 Task: Send an email with the signature Gunner Ward with the subject Cancellation of a meeting and the message We apologize for the inconvenience caused and are working to resolve the issue at the earliest. from softage.8@softage.net to softage.7@softage.net and move the email from Sent Items to the folder Goals
Action: Mouse moved to (145, 184)
Screenshot: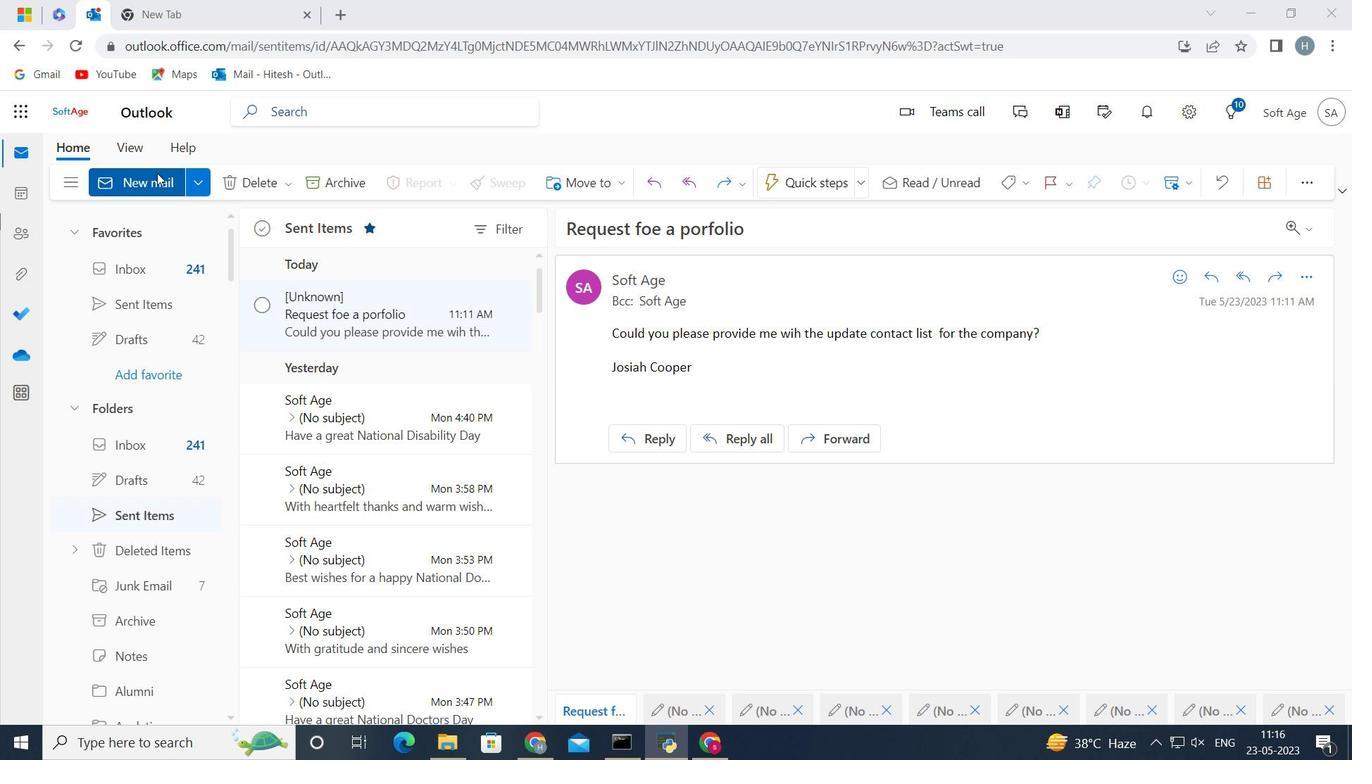 
Action: Mouse pressed left at (145, 184)
Screenshot: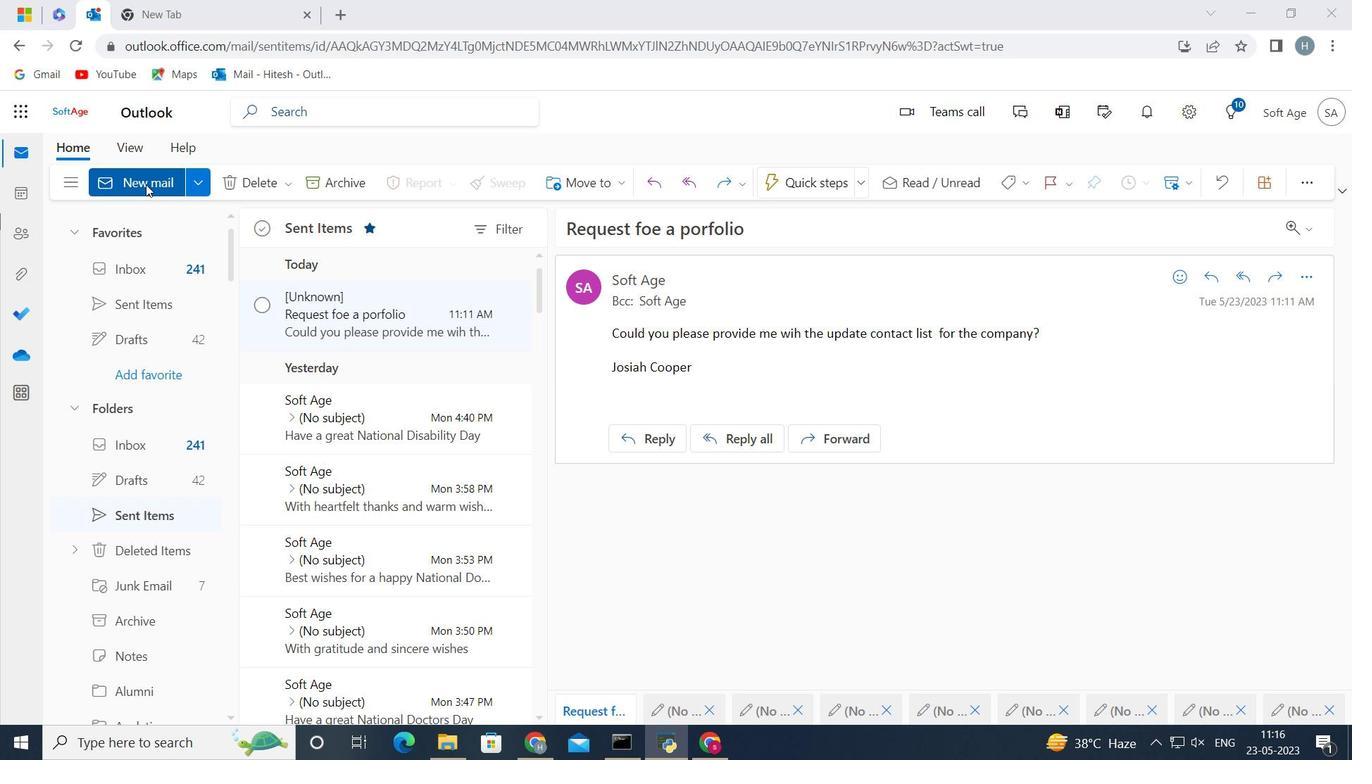 
Action: Mouse moved to (1097, 187)
Screenshot: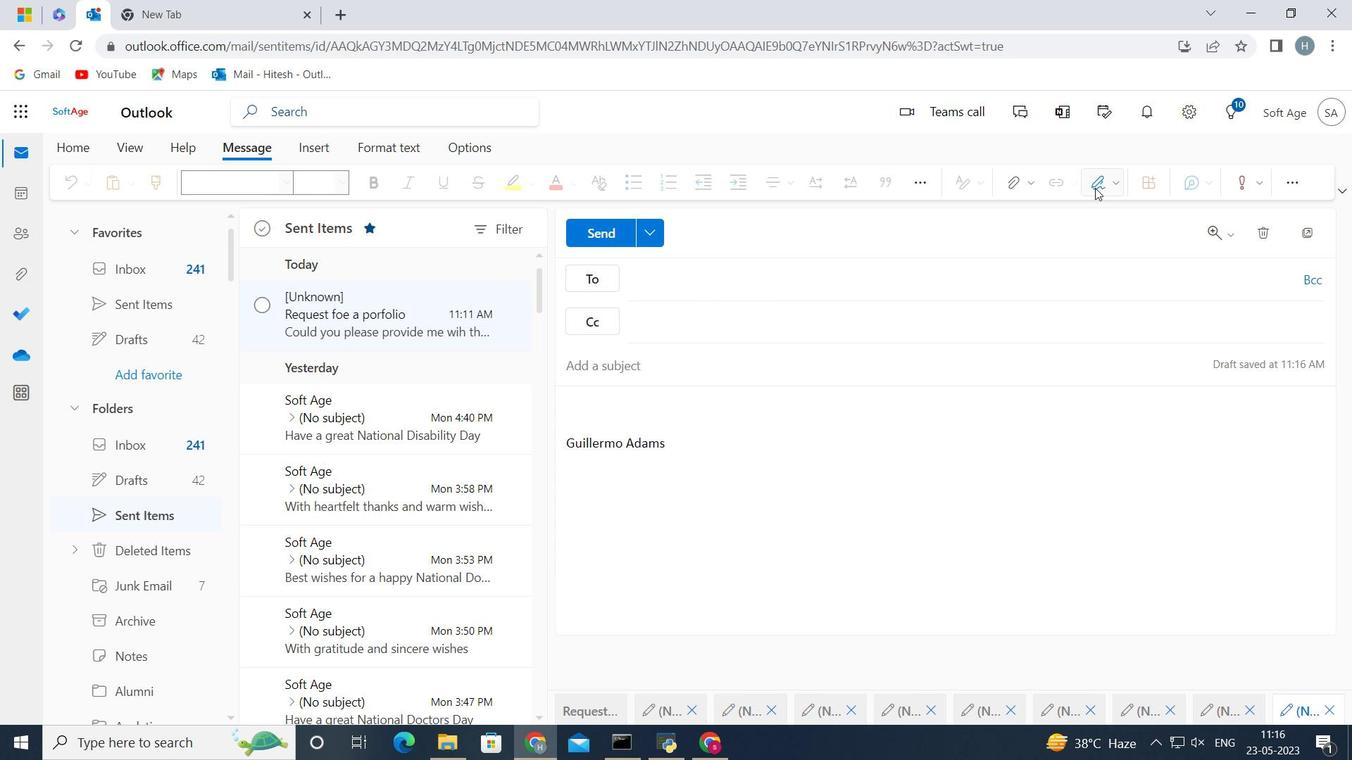 
Action: Mouse pressed left at (1097, 187)
Screenshot: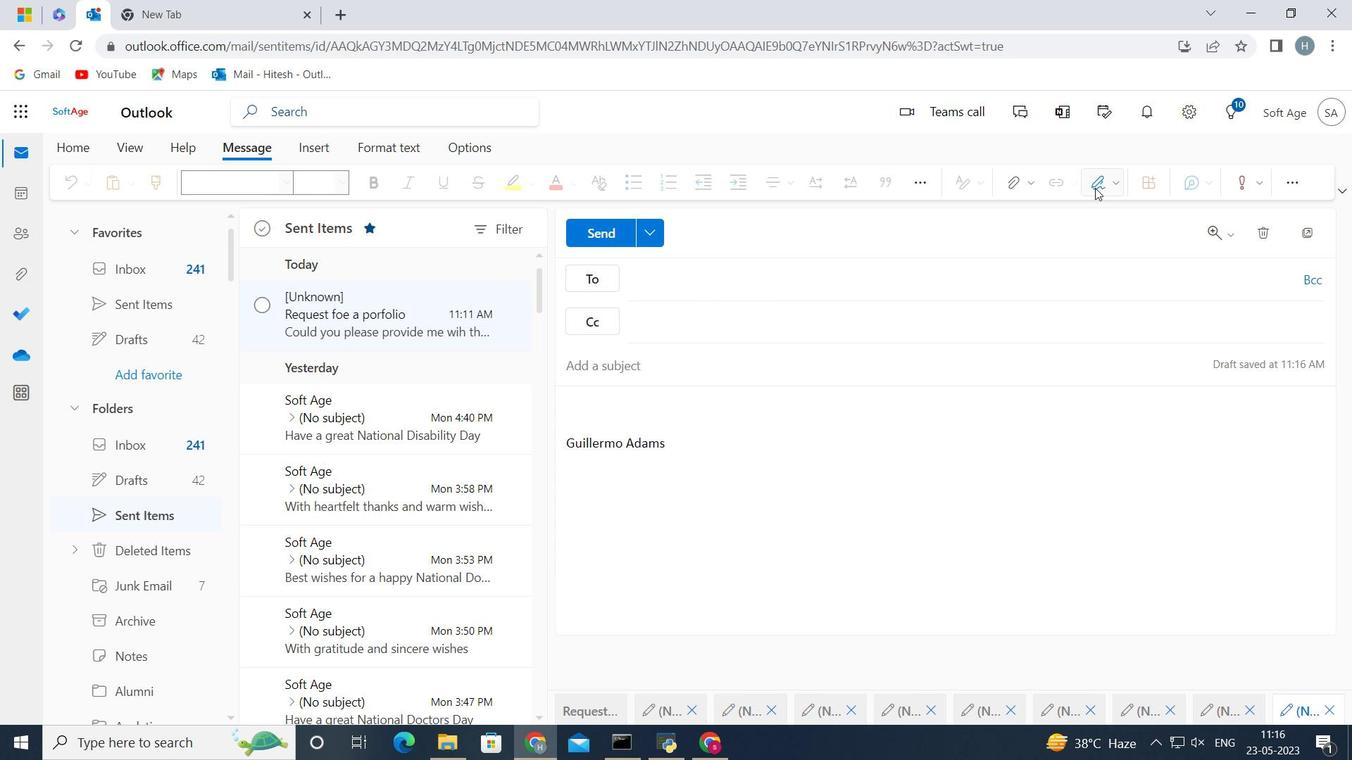 
Action: Mouse moved to (1045, 253)
Screenshot: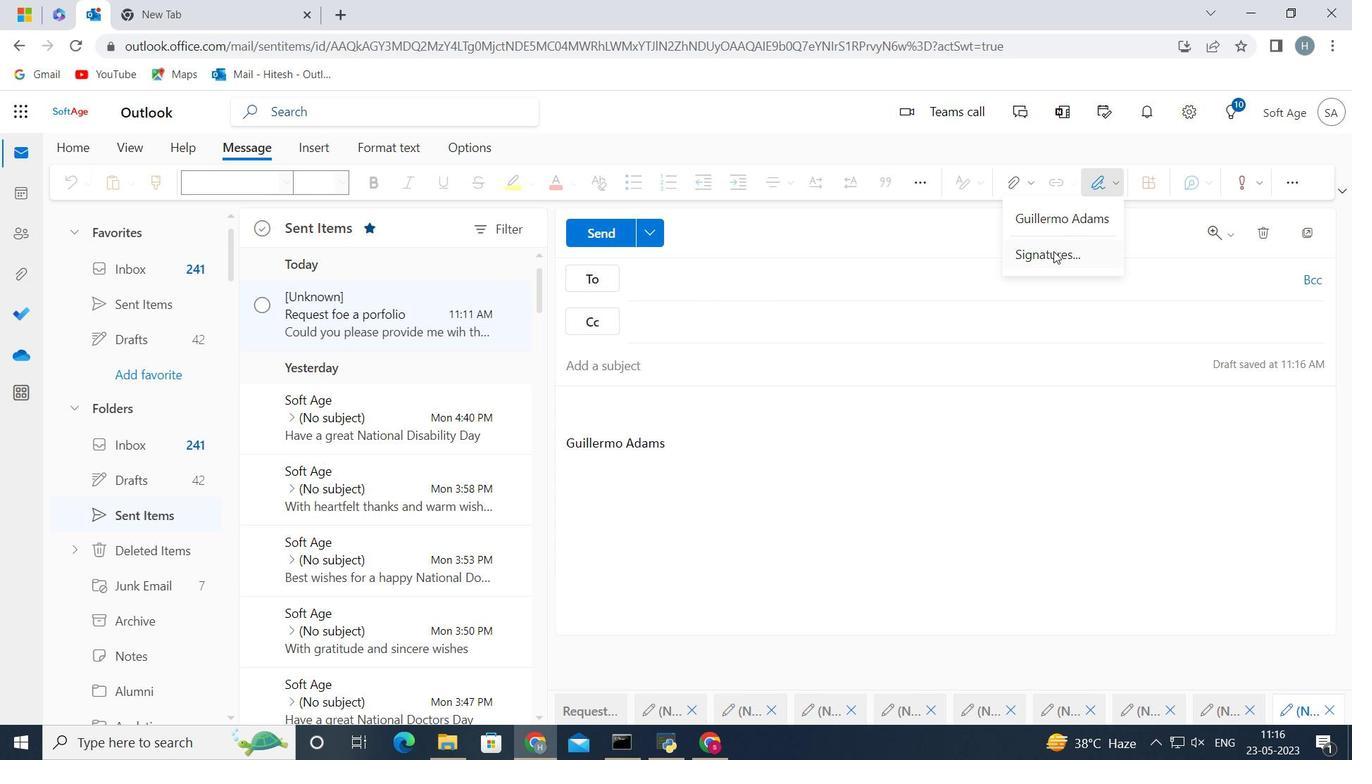 
Action: Mouse pressed left at (1045, 253)
Screenshot: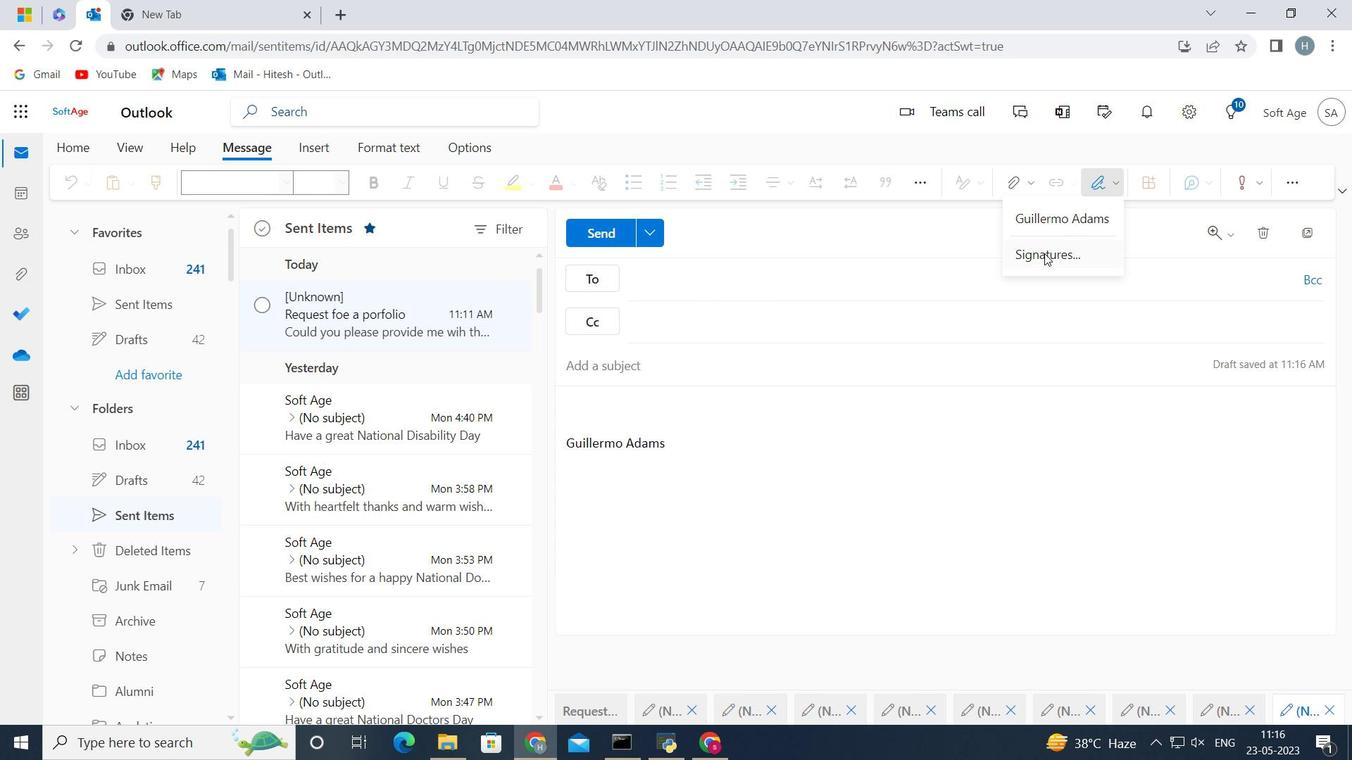 
Action: Mouse moved to (1022, 327)
Screenshot: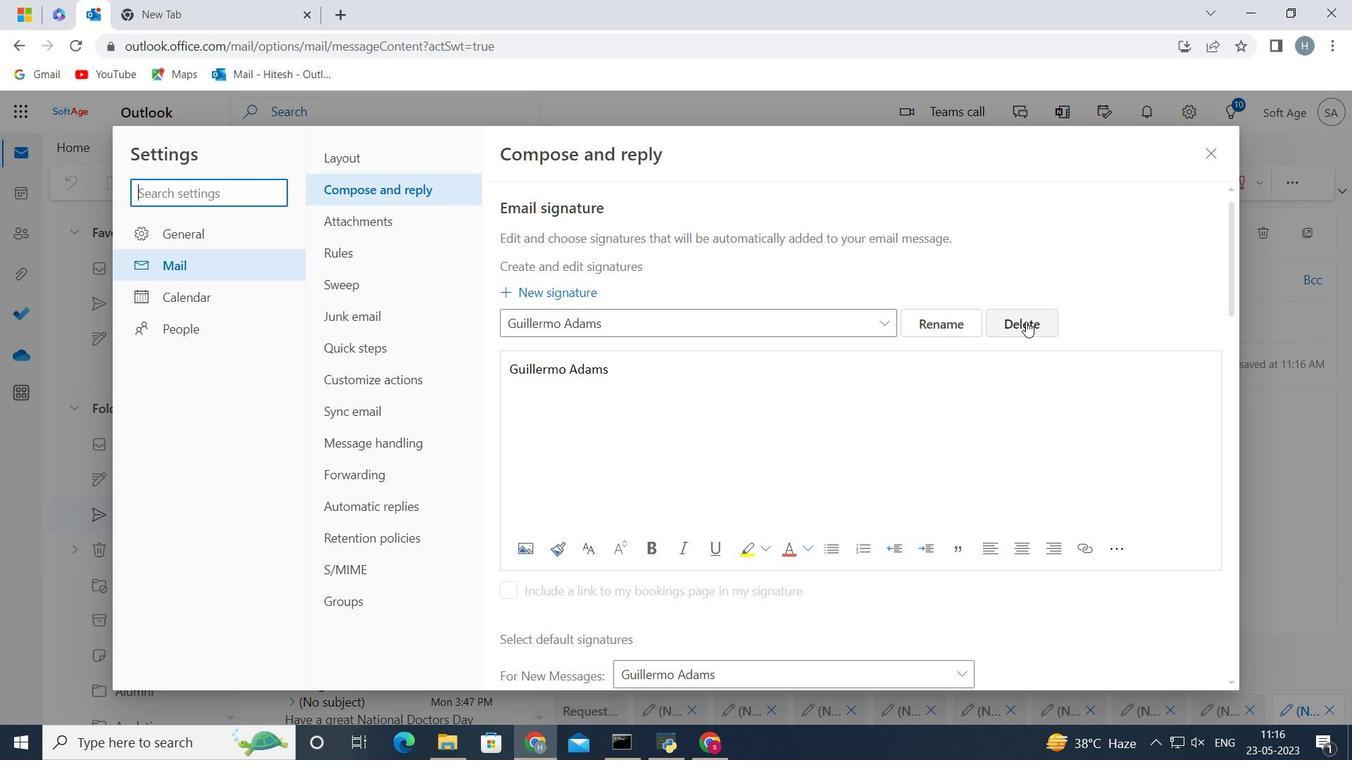 
Action: Mouse pressed left at (1022, 327)
Screenshot: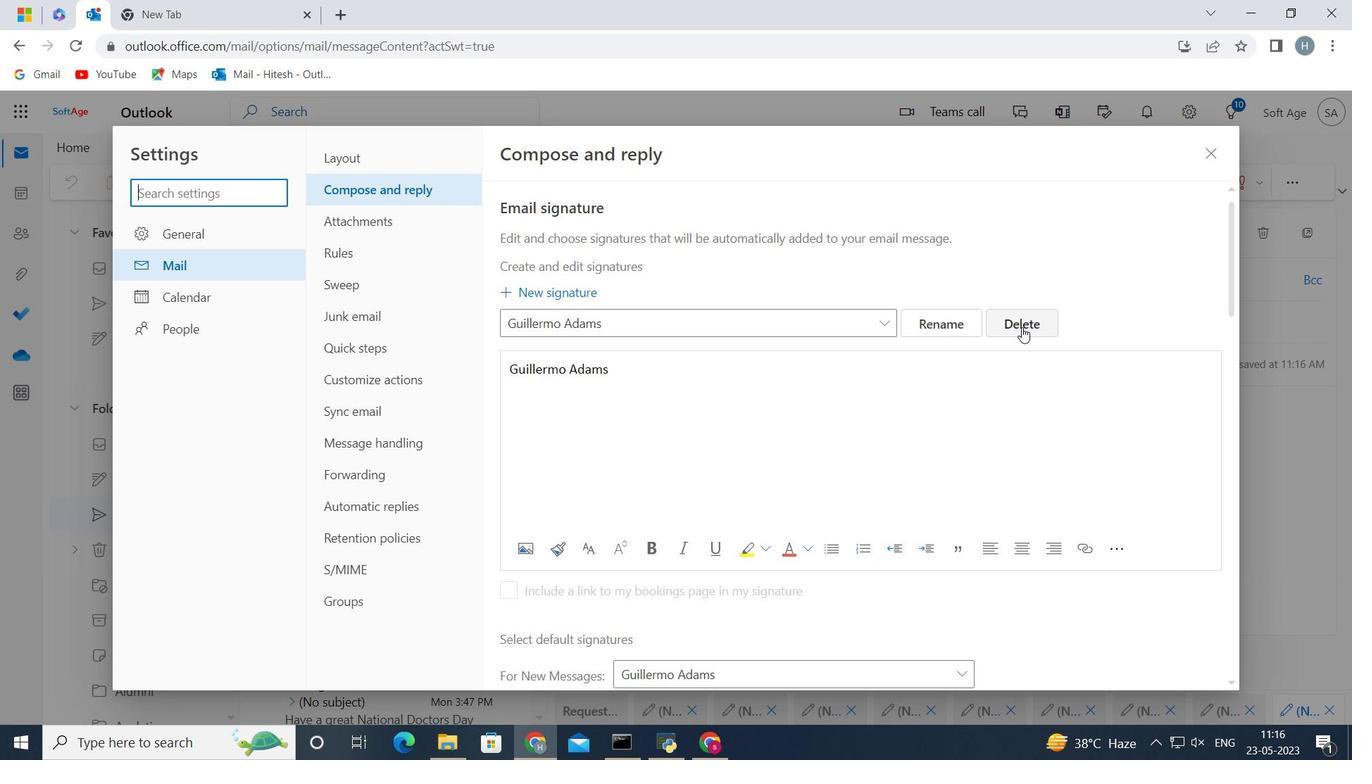 
Action: Mouse moved to (806, 323)
Screenshot: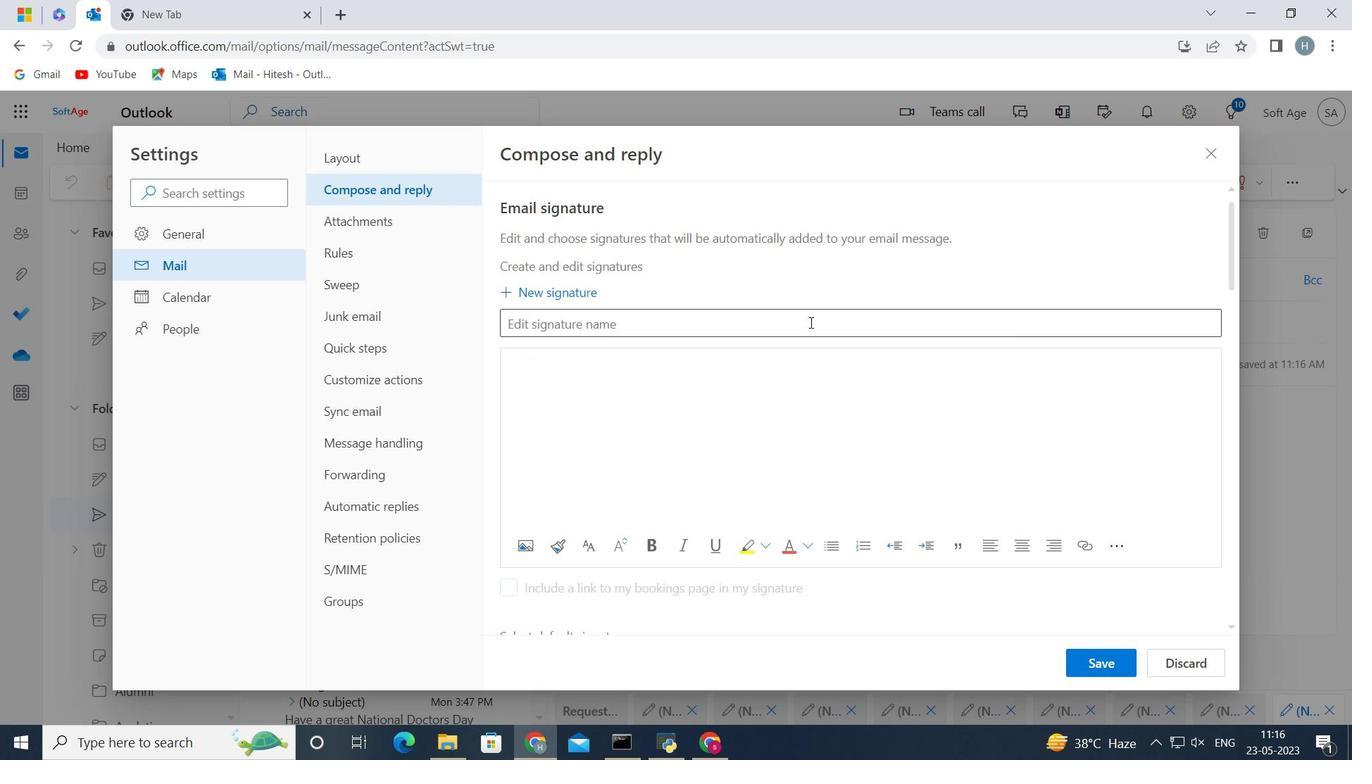 
Action: Mouse pressed left at (806, 323)
Screenshot: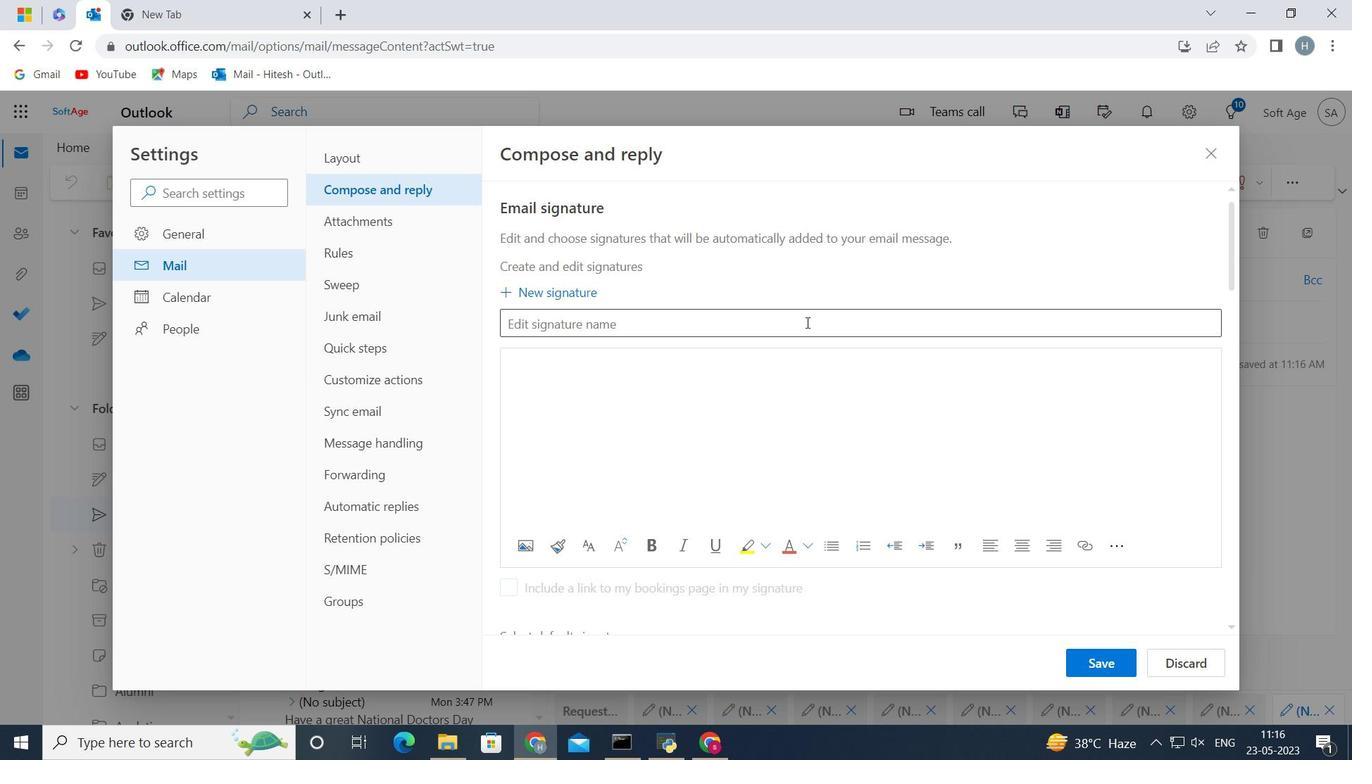 
Action: Key pressed <Key.shift>Gunner<Key.space><Key.shift>Ward<Key.space>
Screenshot: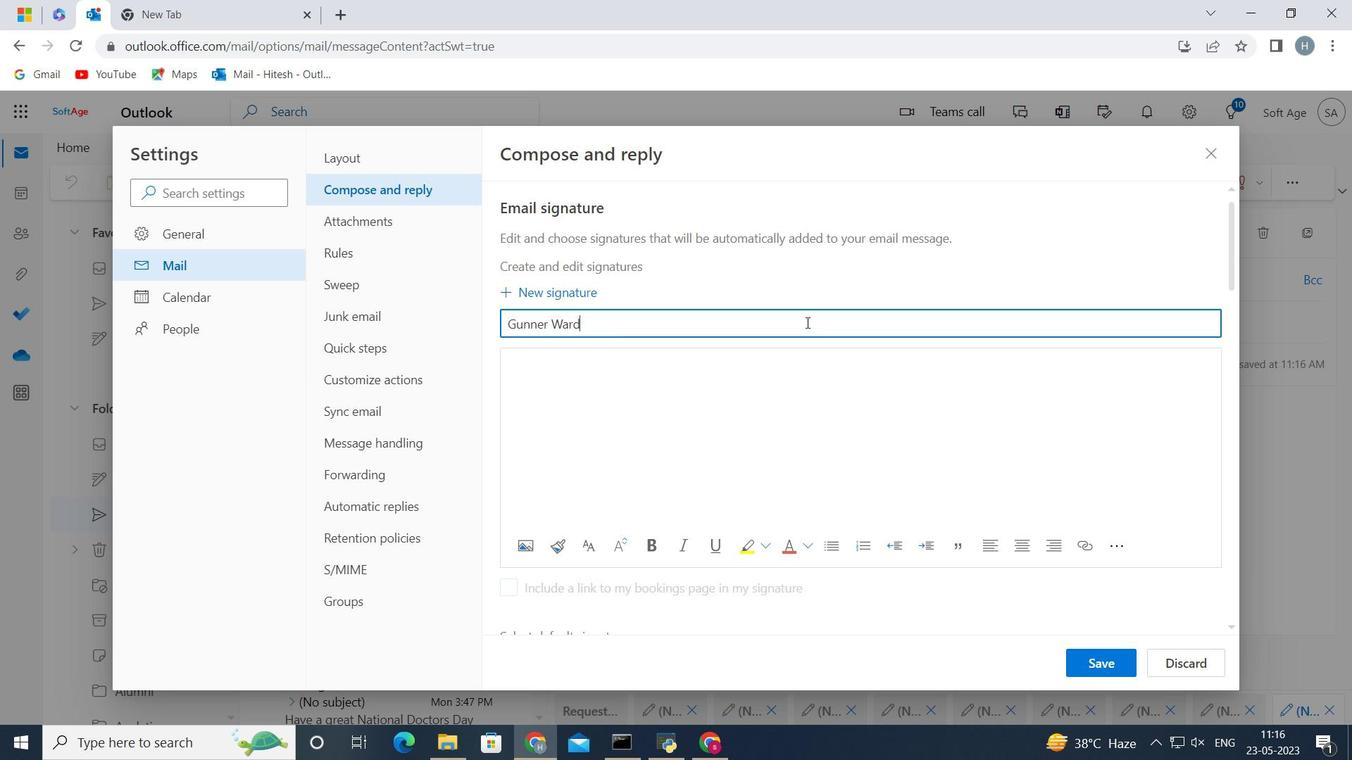 
Action: Mouse moved to (629, 368)
Screenshot: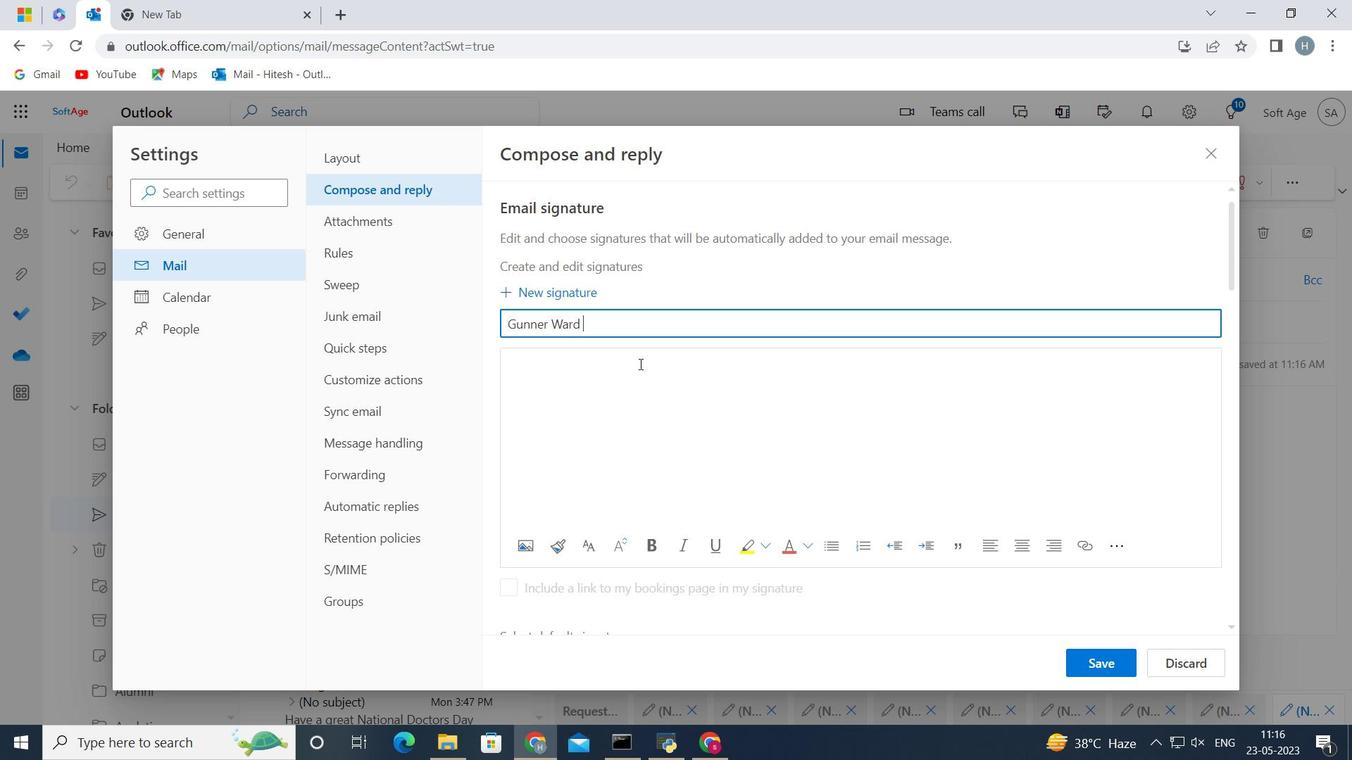 
Action: Mouse pressed left at (629, 368)
Screenshot: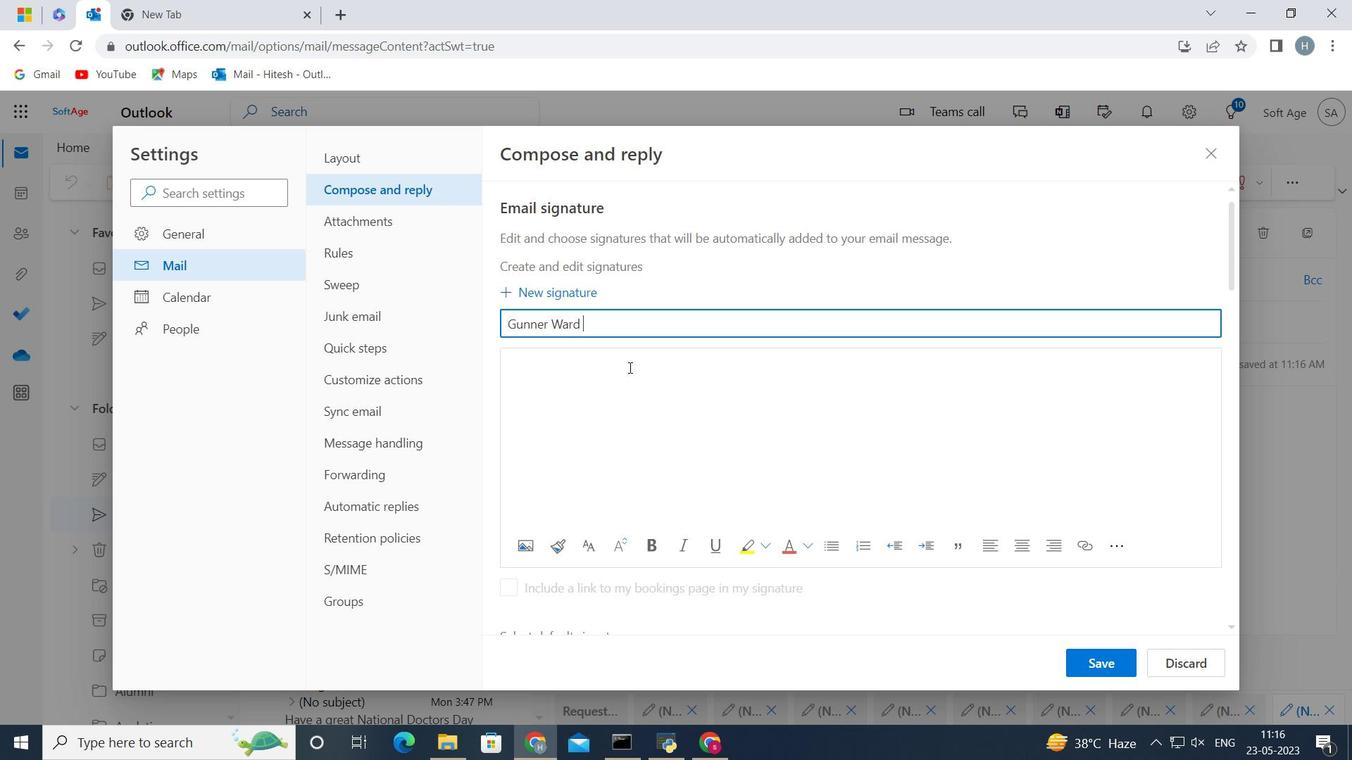 
Action: Key pressed <Key.shift>Gunner<Key.space><Key.shift>Ward
Screenshot: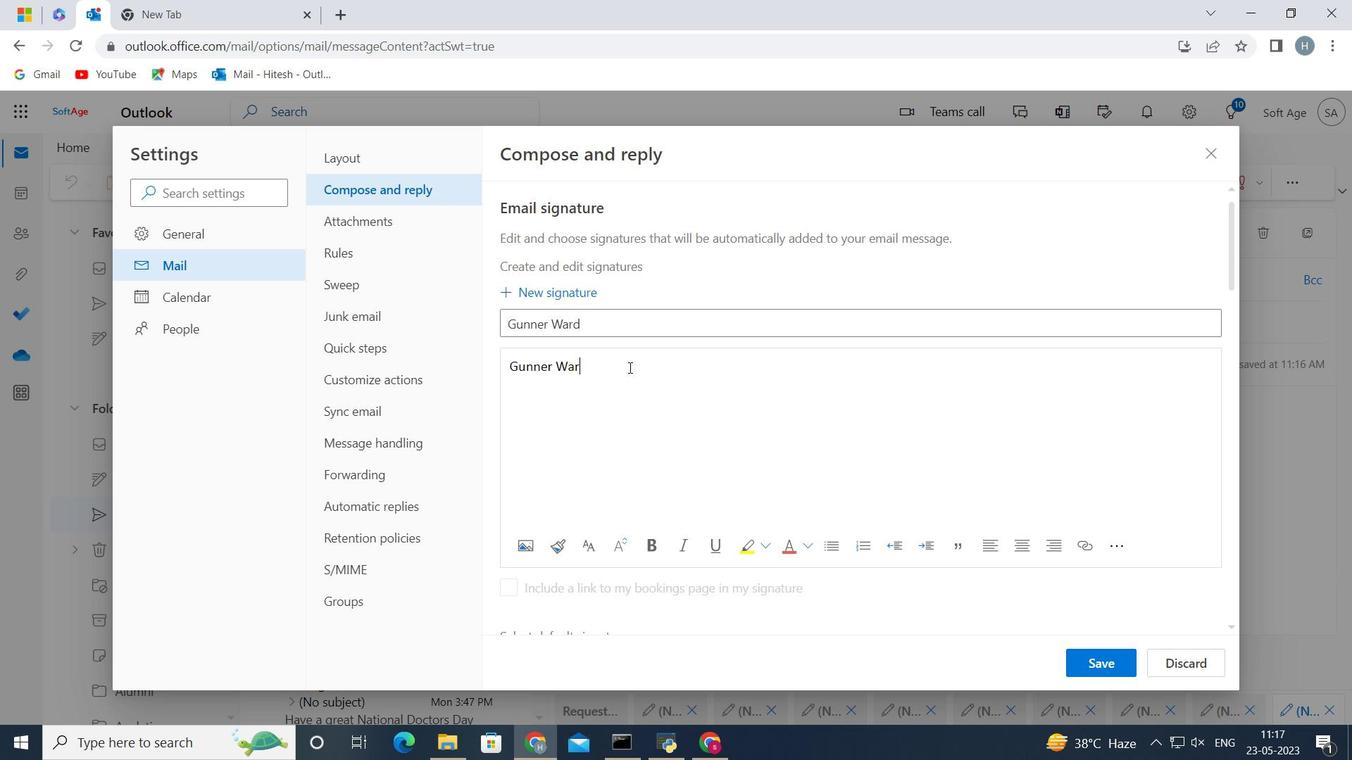 
Action: Mouse moved to (1104, 662)
Screenshot: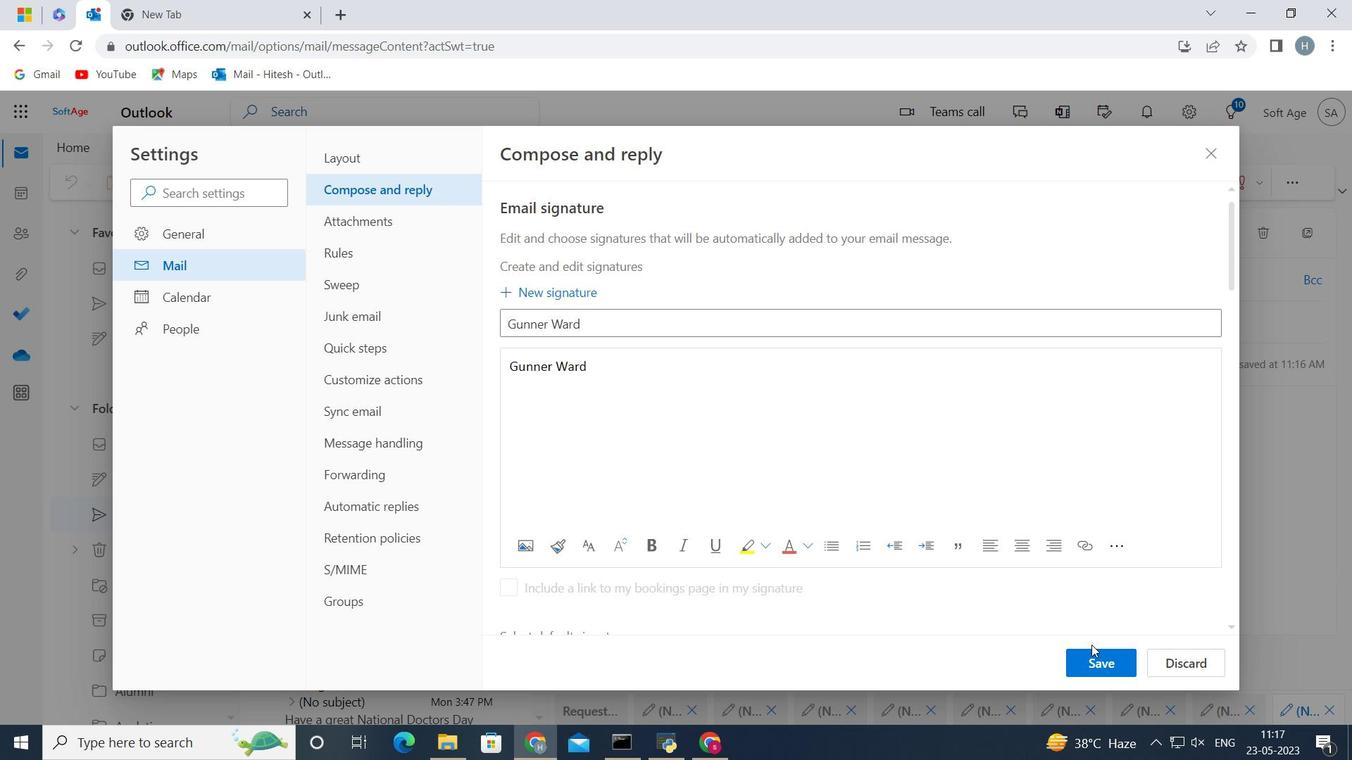
Action: Mouse pressed left at (1104, 662)
Screenshot: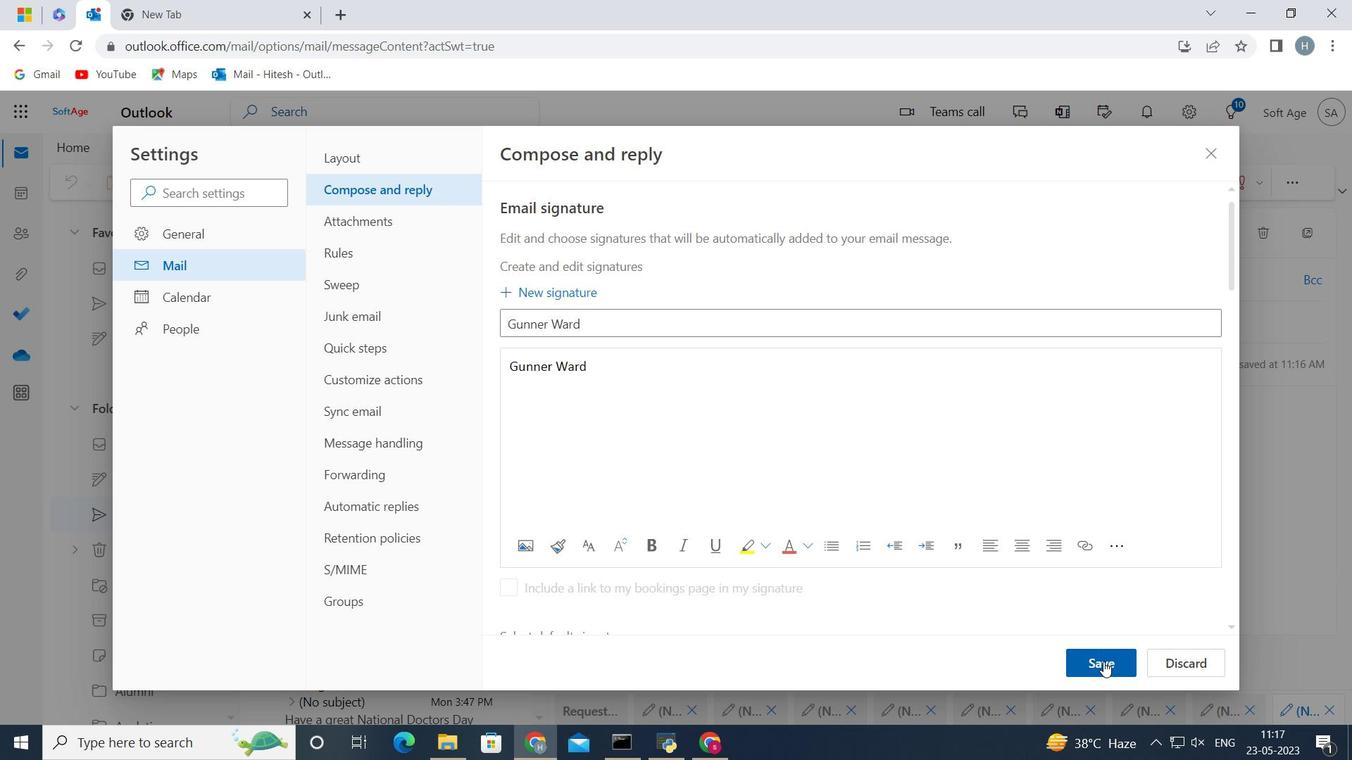 
Action: Mouse moved to (929, 414)
Screenshot: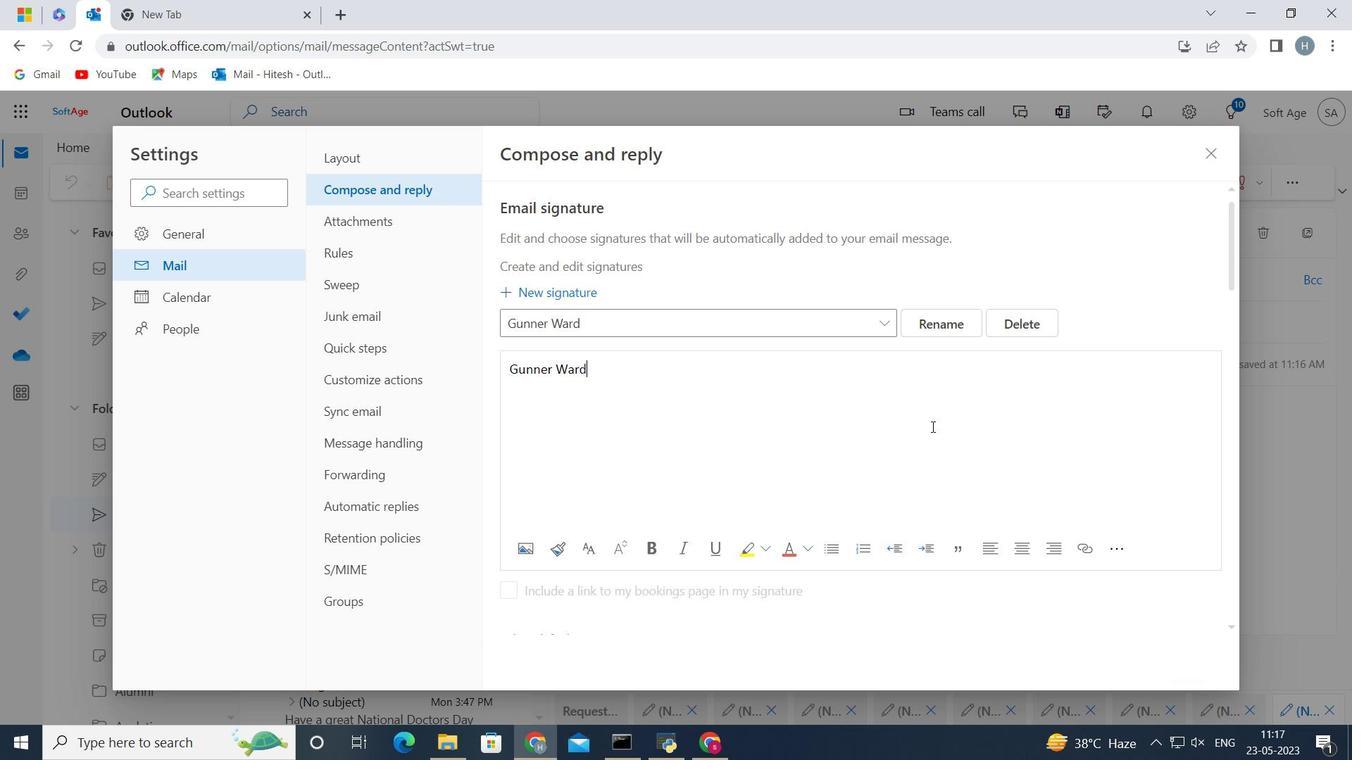
Action: Mouse scrolled (929, 414) with delta (0, 0)
Screenshot: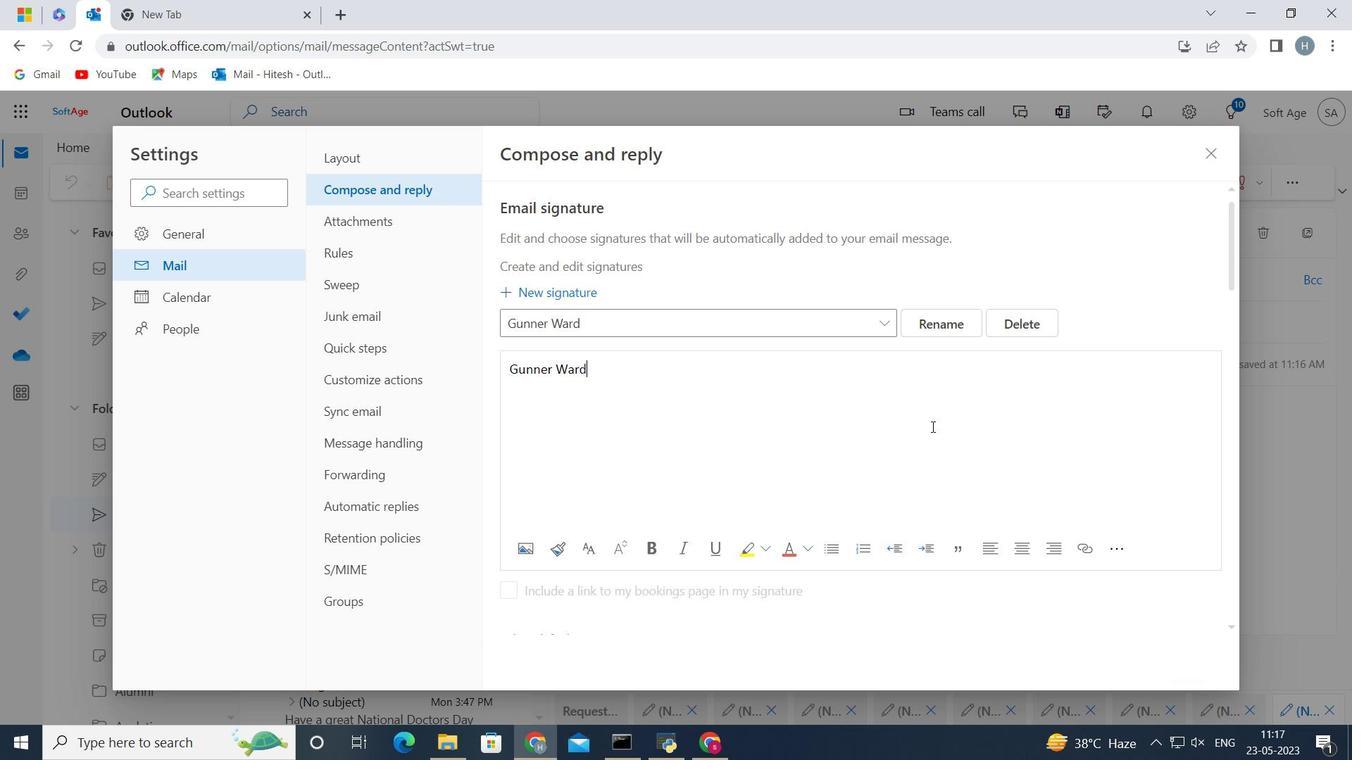 
Action: Mouse scrolled (929, 414) with delta (0, 0)
Screenshot: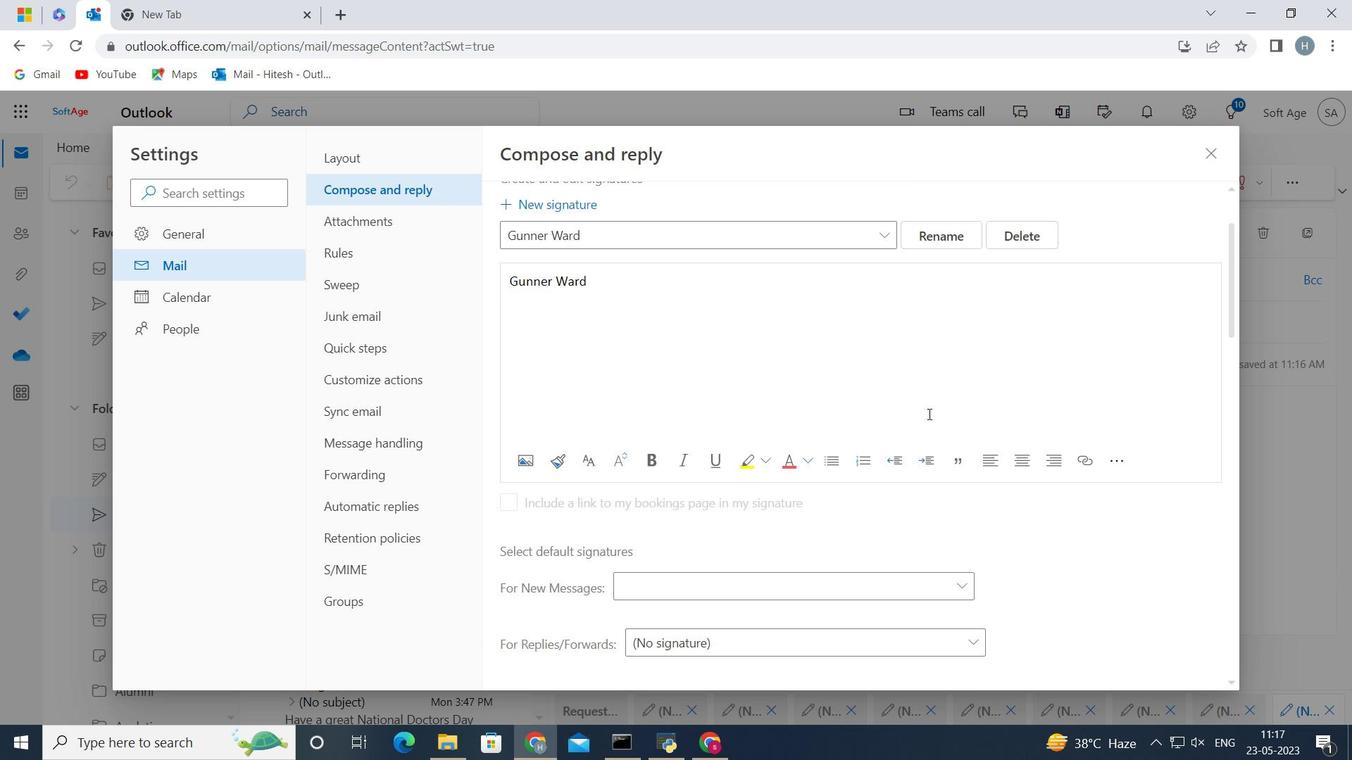 
Action: Mouse scrolled (929, 414) with delta (0, 0)
Screenshot: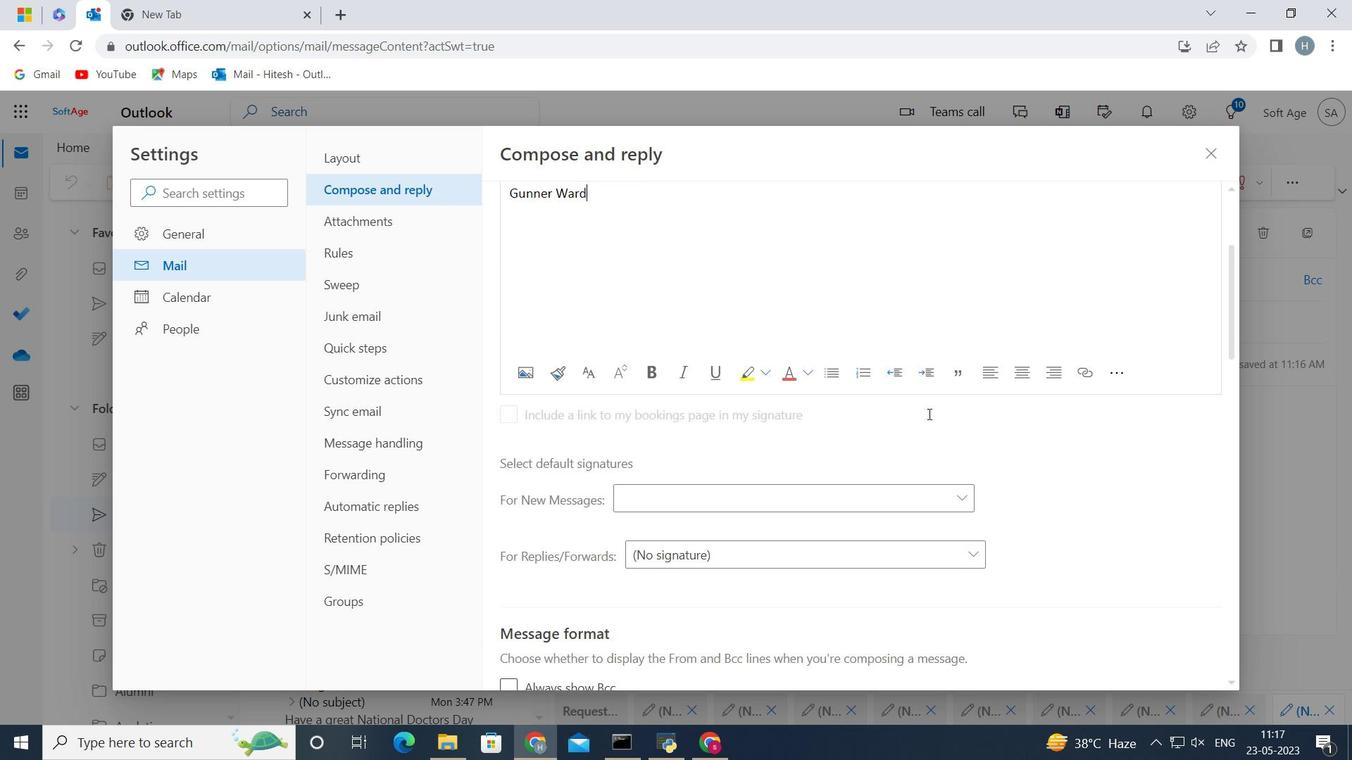 
Action: Mouse scrolled (929, 414) with delta (0, 0)
Screenshot: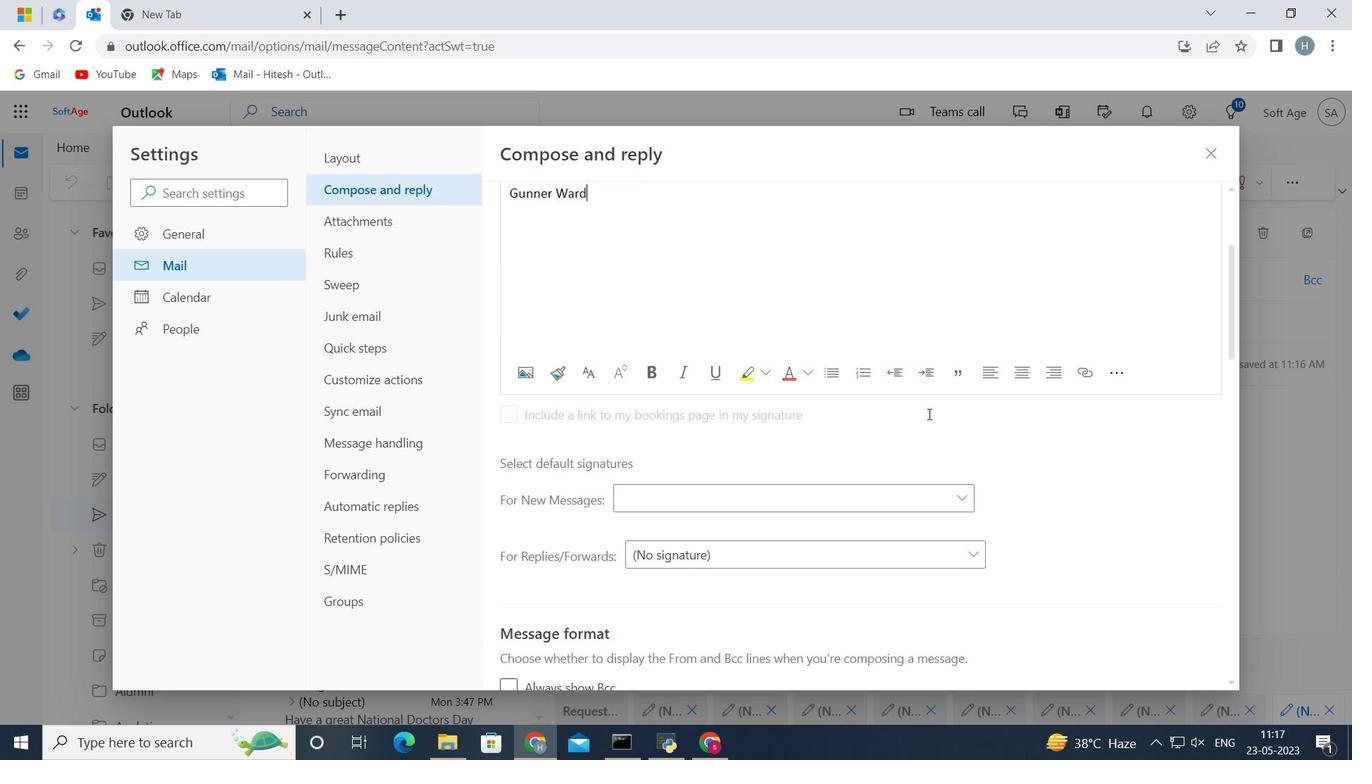 
Action: Mouse moved to (920, 326)
Screenshot: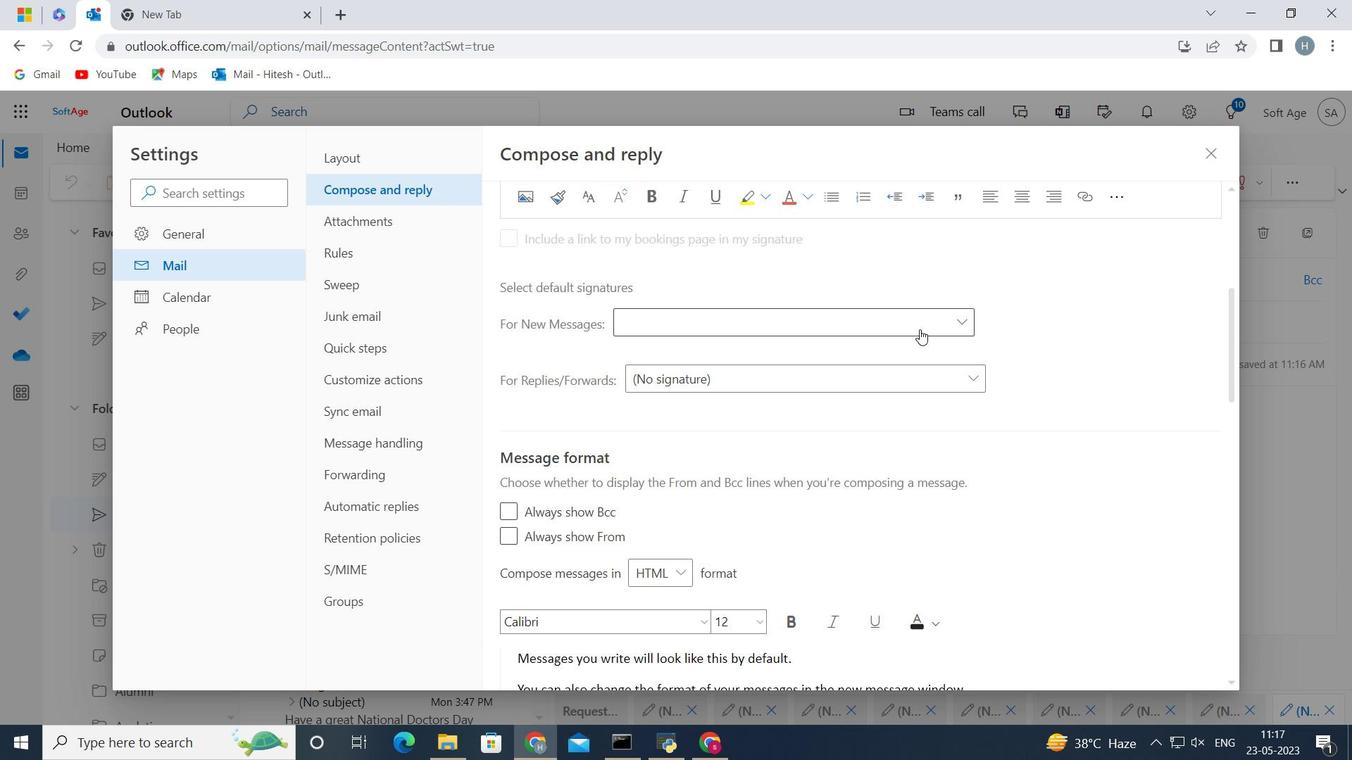 
Action: Mouse pressed left at (920, 326)
Screenshot: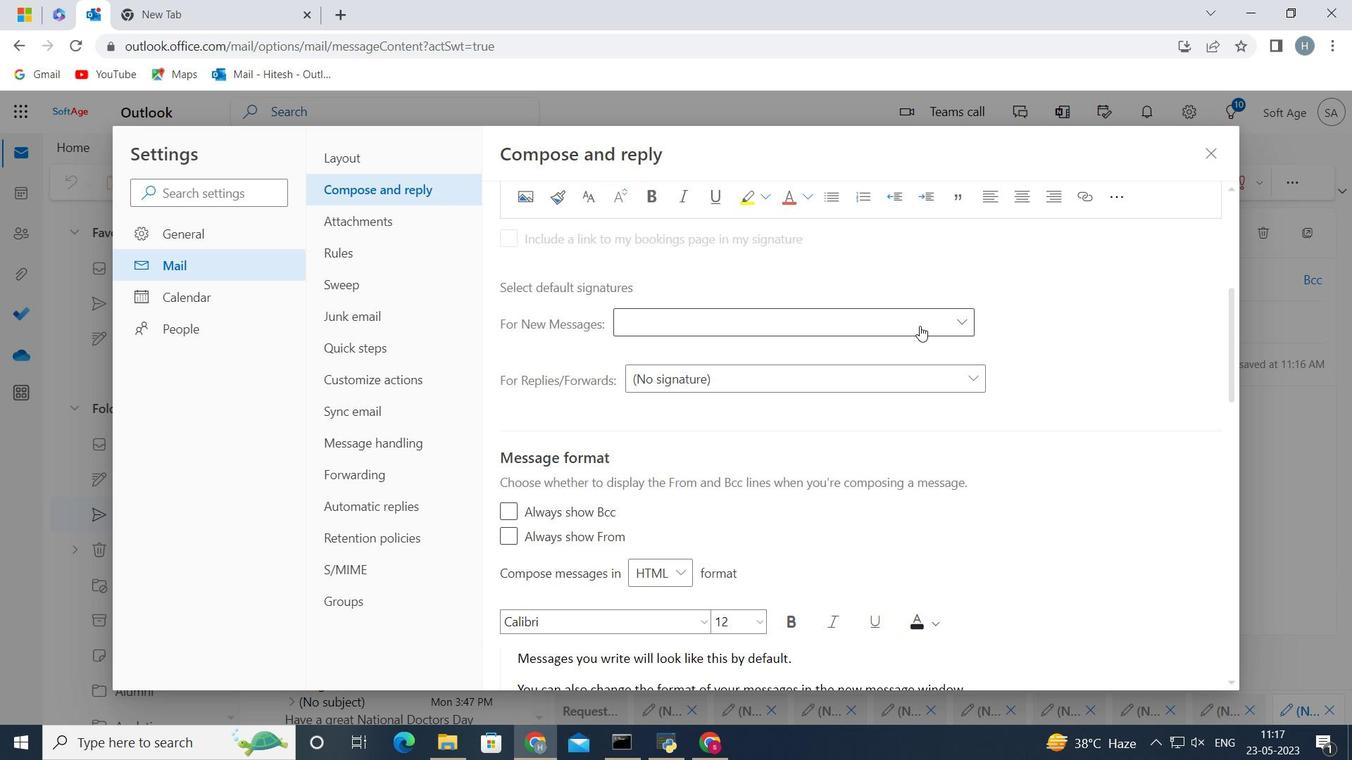 
Action: Mouse moved to (914, 379)
Screenshot: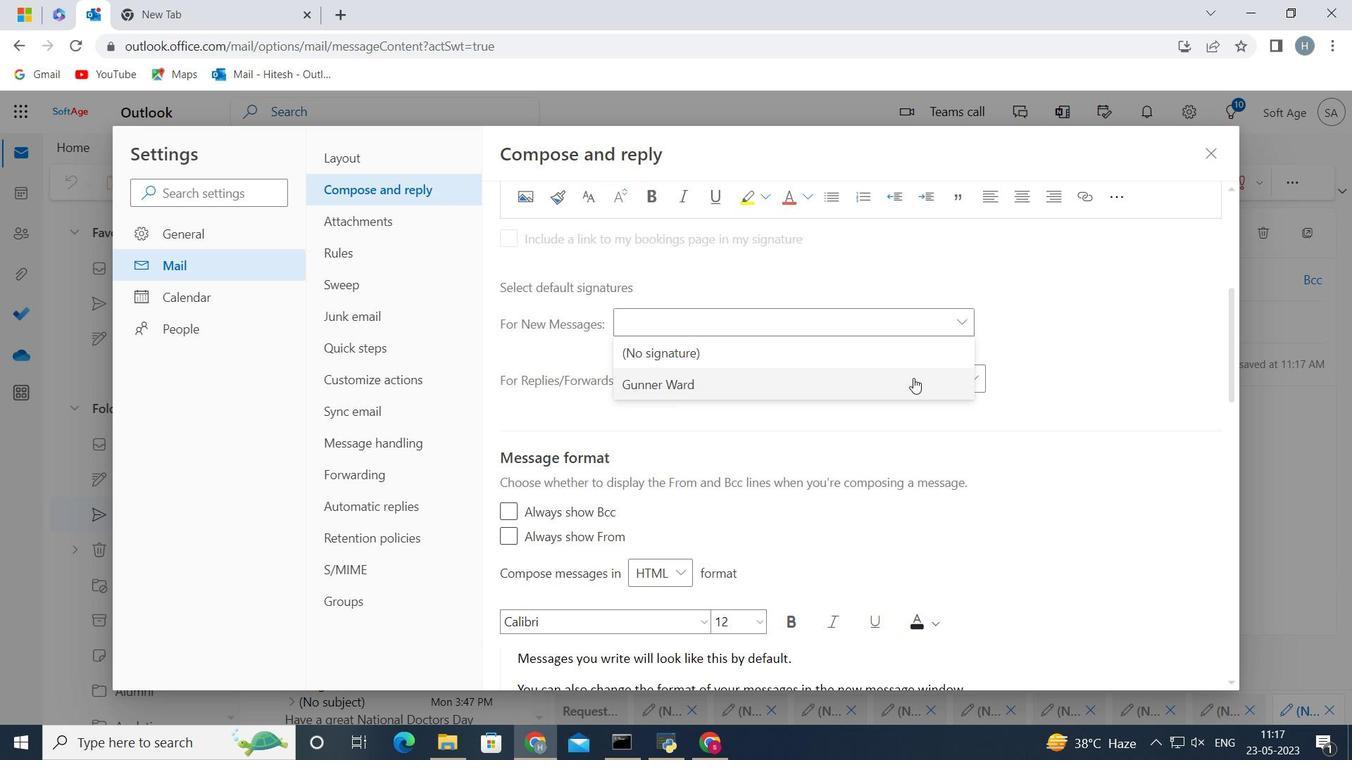 
Action: Mouse pressed left at (914, 379)
Screenshot: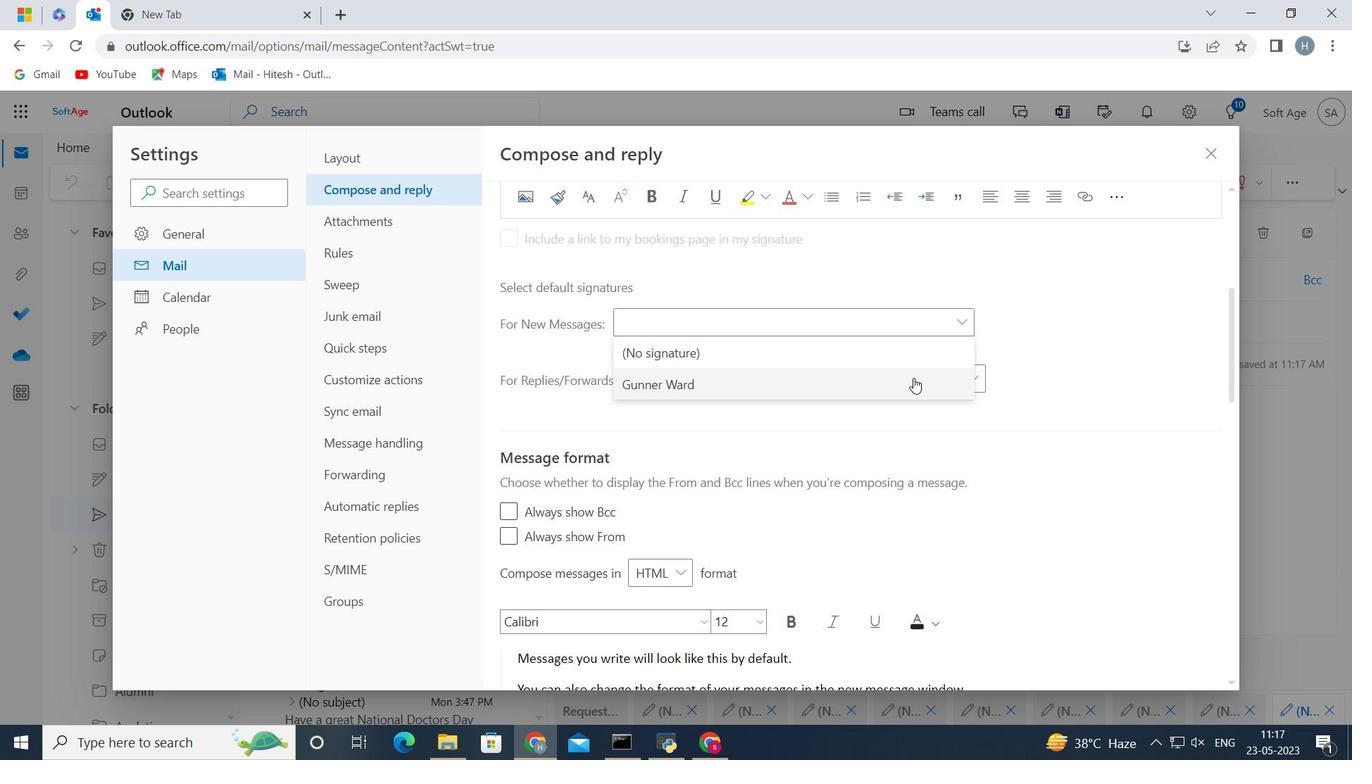 
Action: Mouse moved to (1091, 658)
Screenshot: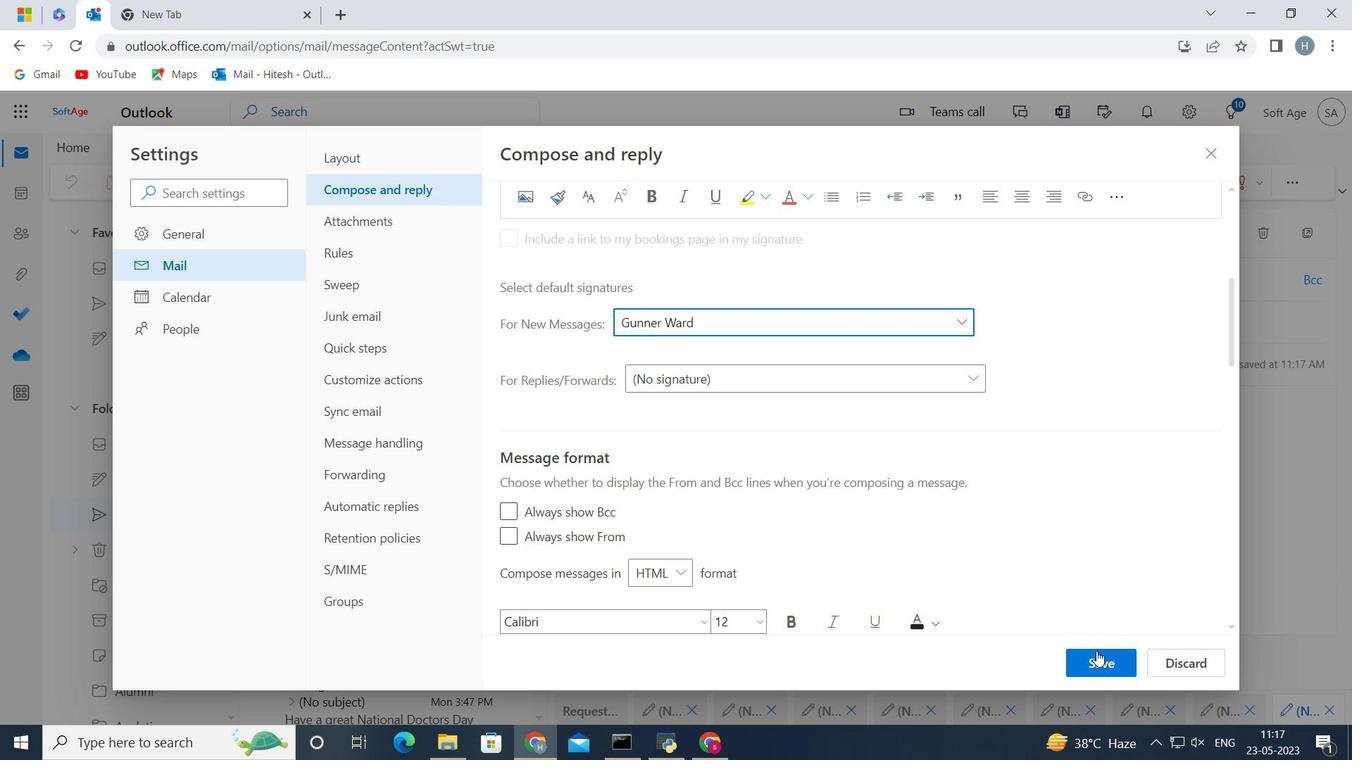 
Action: Mouse pressed left at (1091, 658)
Screenshot: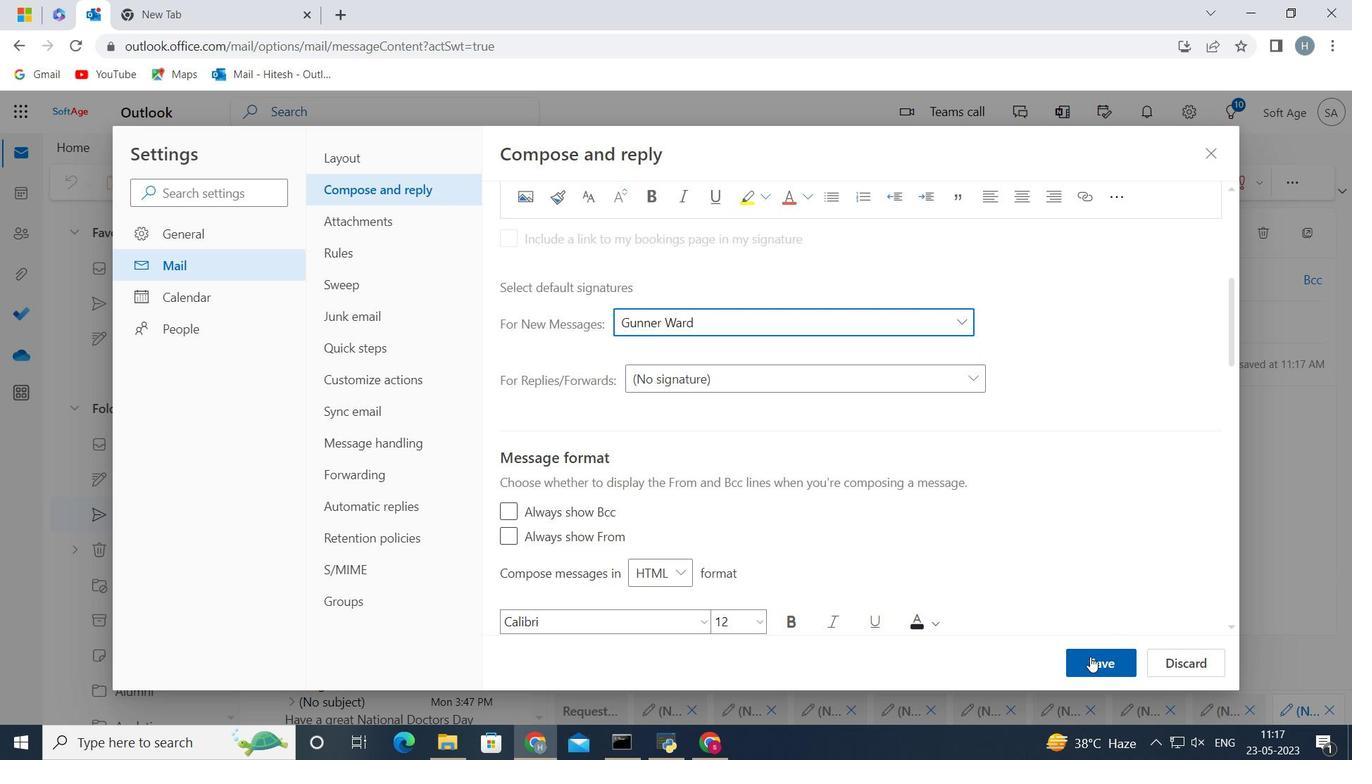 
Action: Mouse moved to (1213, 147)
Screenshot: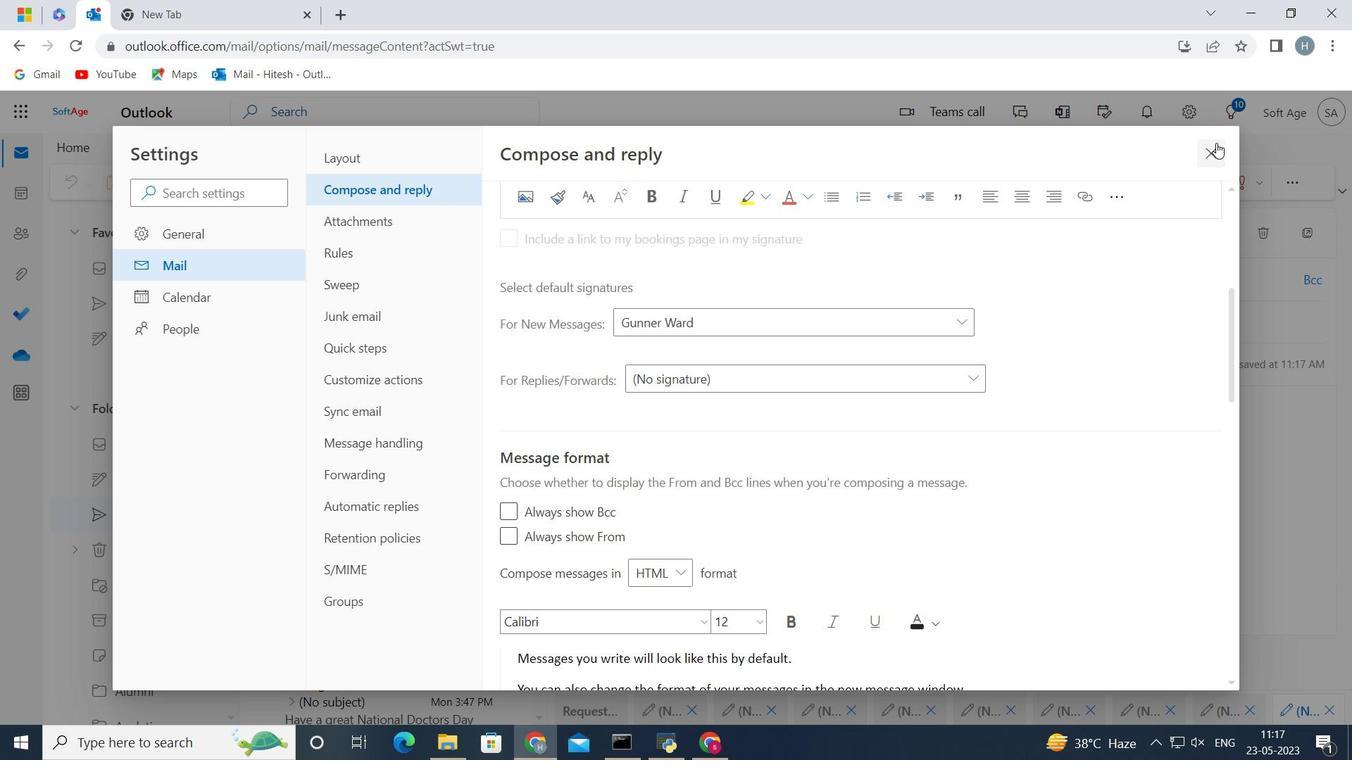 
Action: Mouse pressed left at (1213, 147)
Screenshot: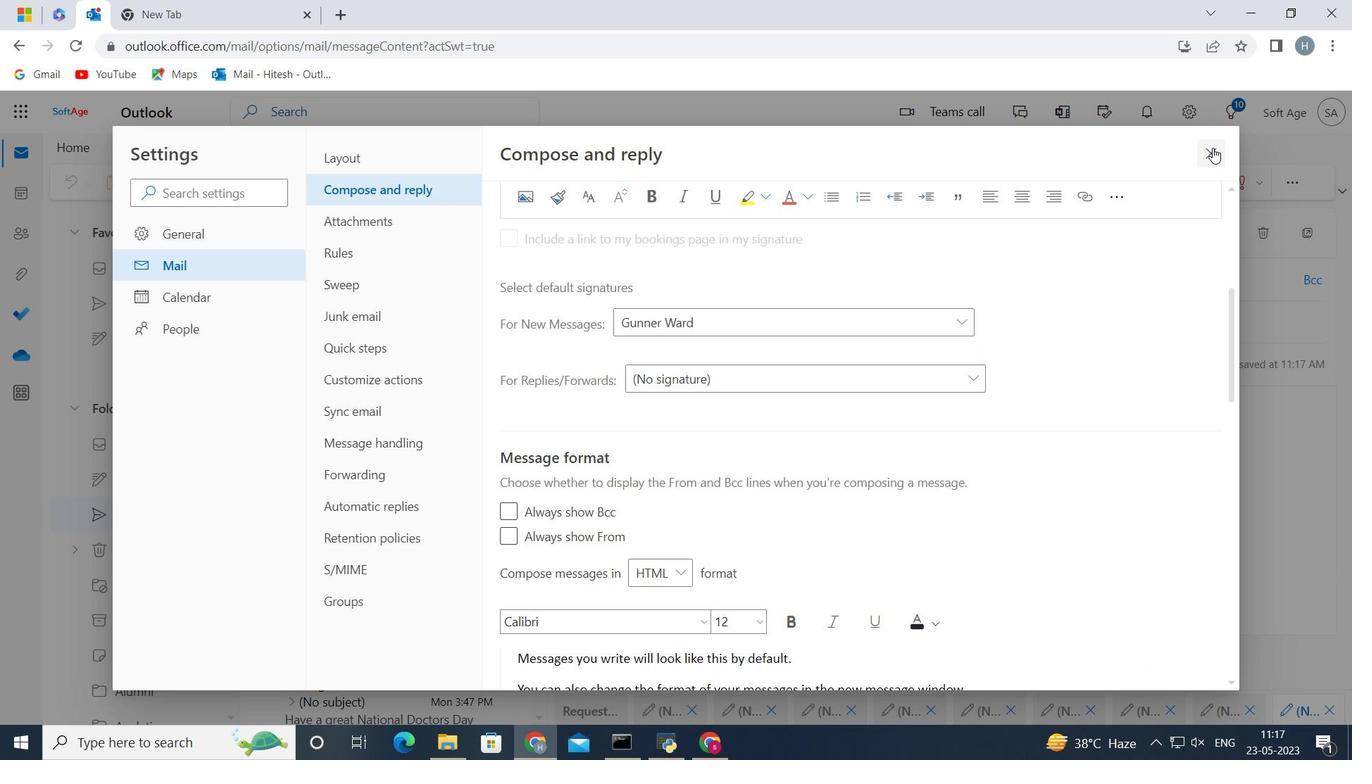 
Action: Mouse moved to (602, 370)
Screenshot: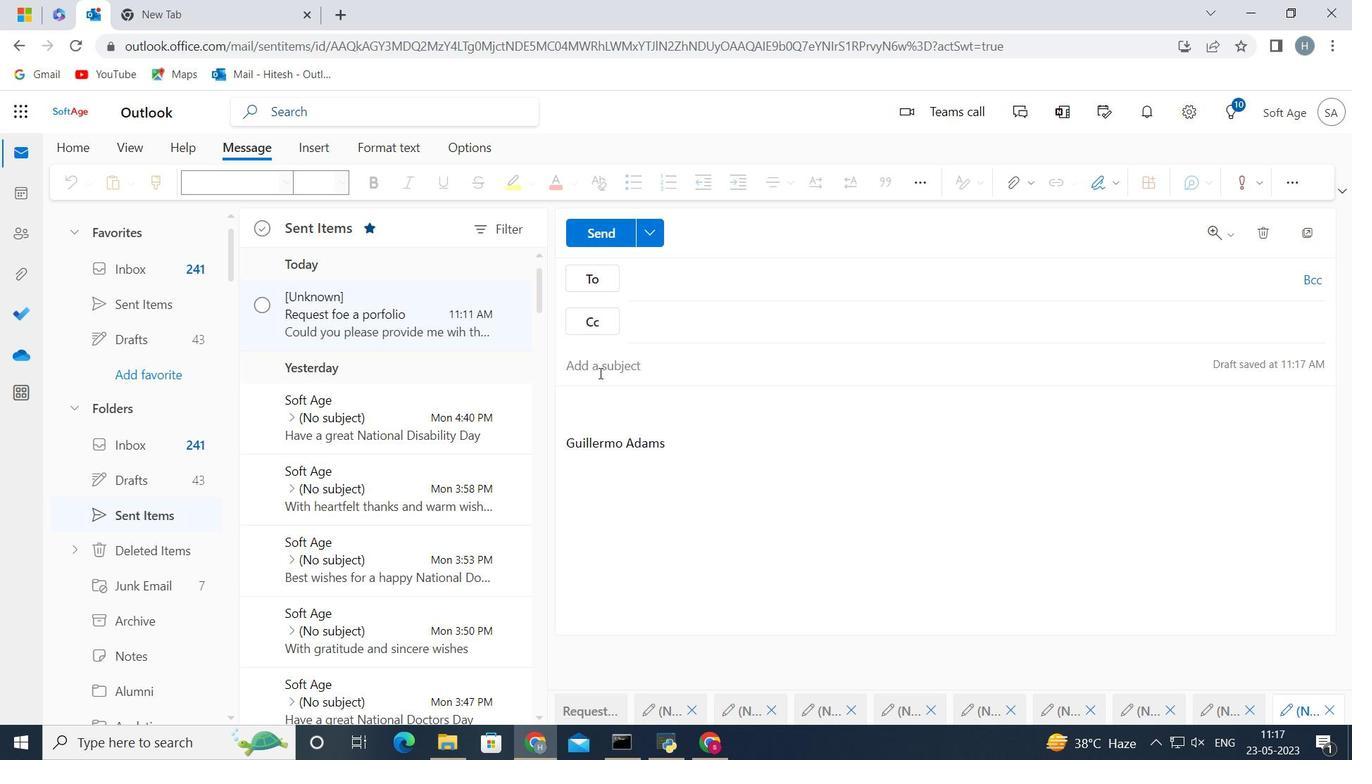 
Action: Mouse pressed left at (602, 370)
Screenshot: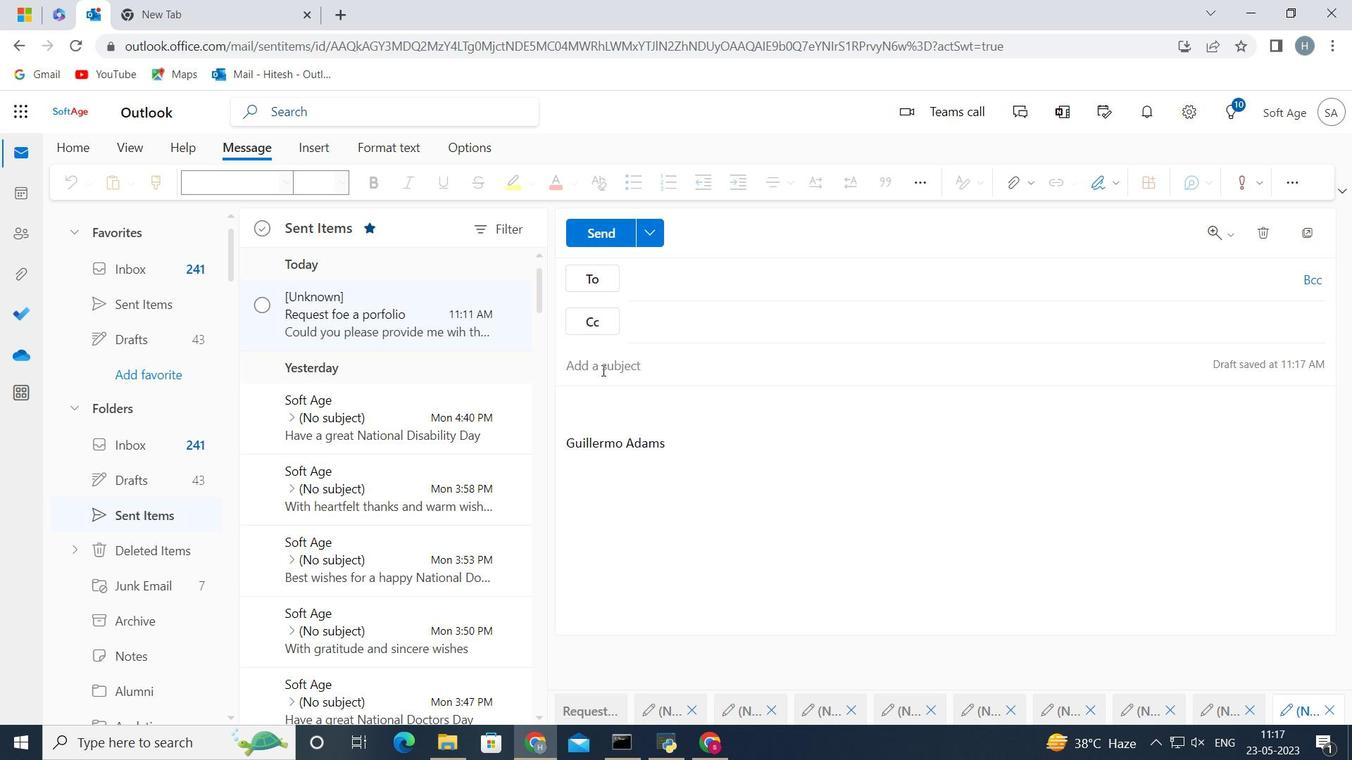
Action: Key pressed <Key.shift>Cancellation<Key.space>of<Key.space>a<Key.space>meeting<Key.space>
Screenshot: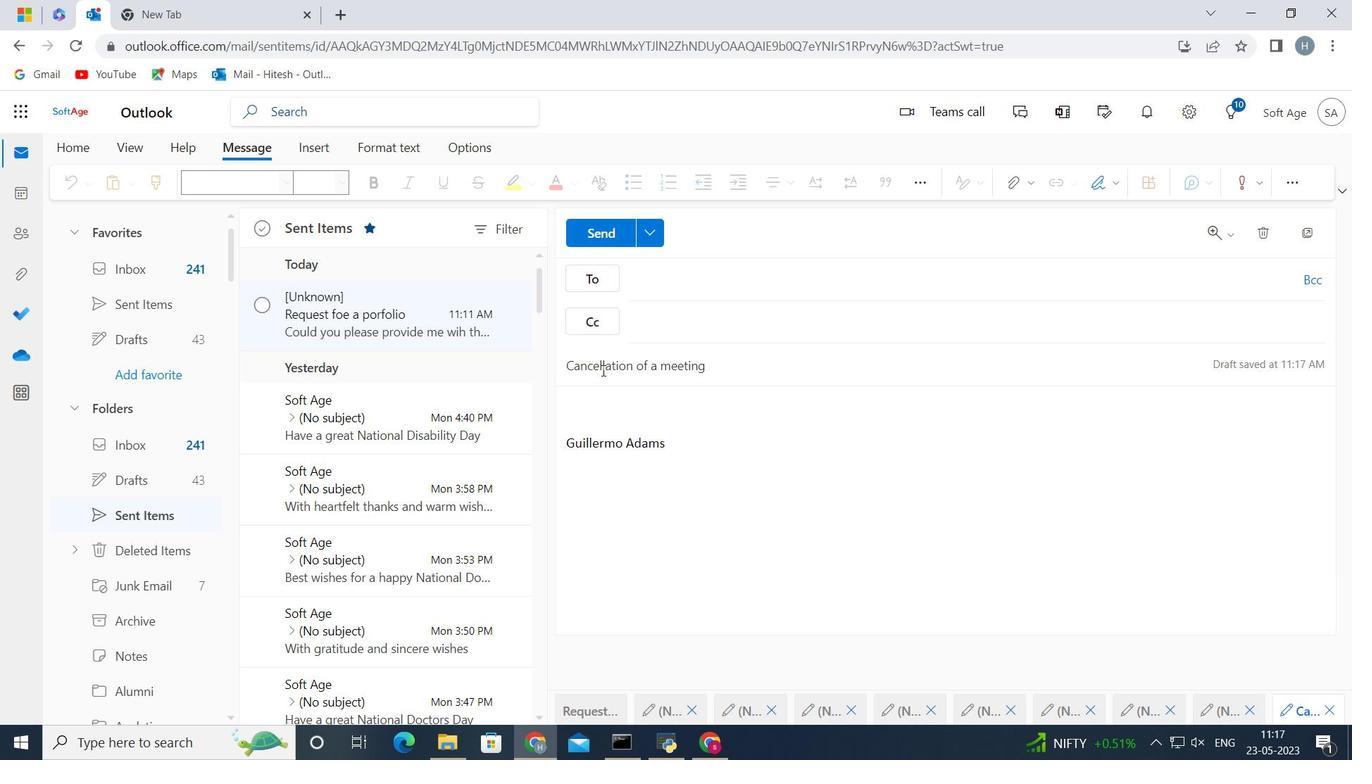 
Action: Mouse moved to (677, 436)
Screenshot: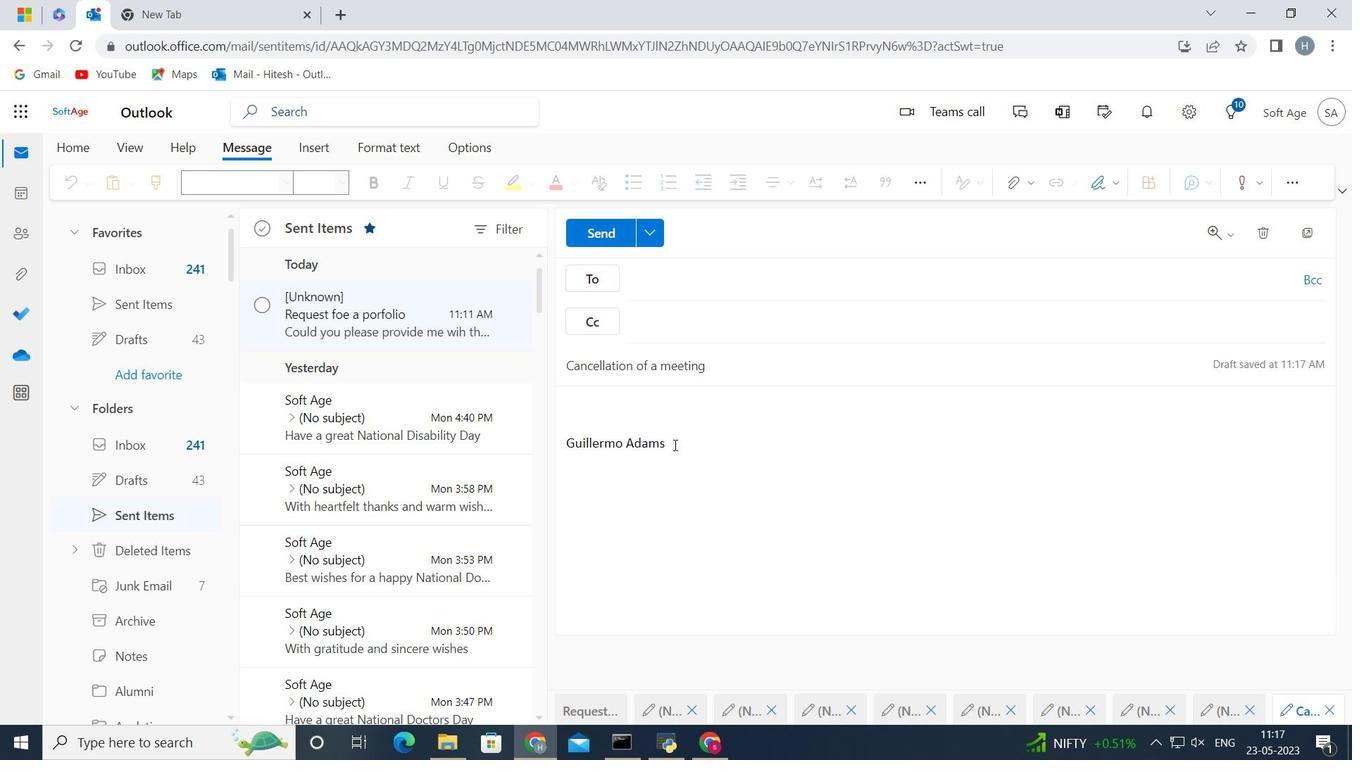 
Action: Mouse pressed left at (677, 436)
Screenshot: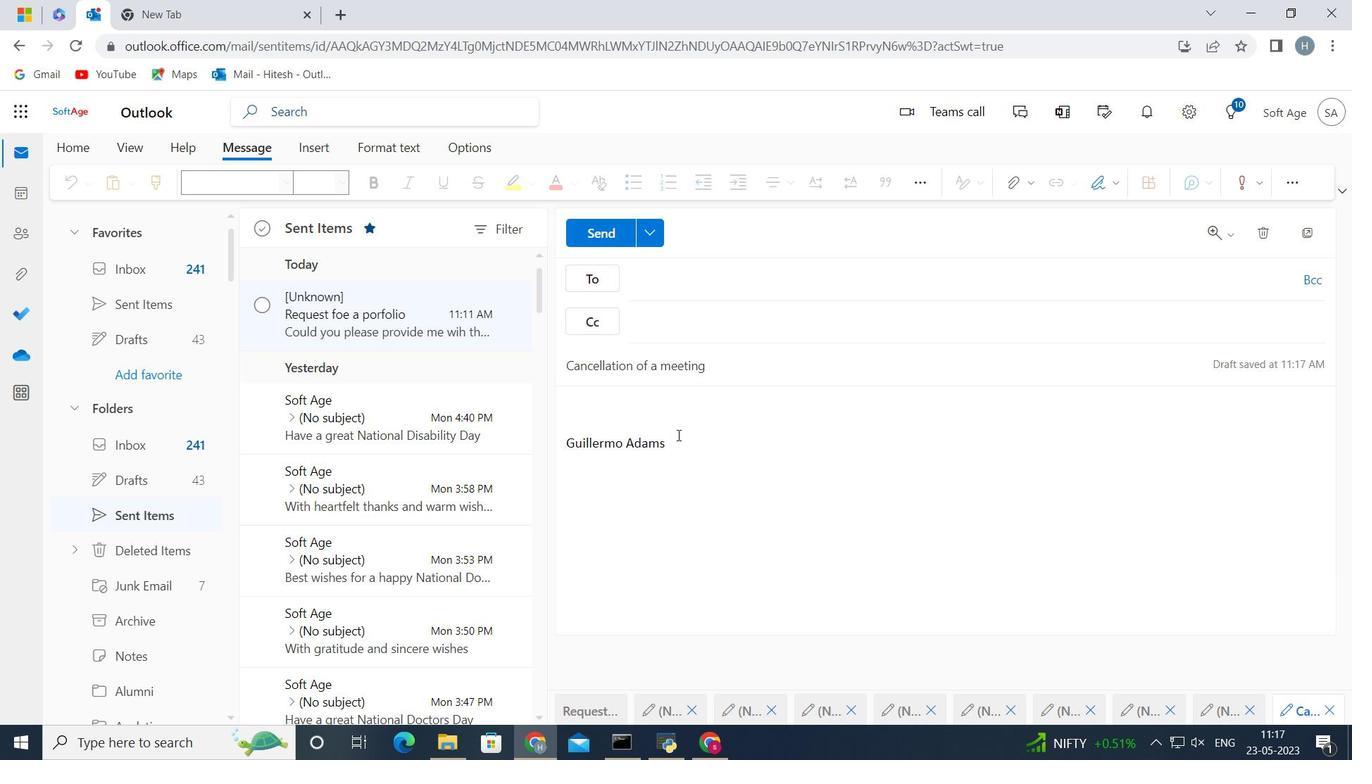 
Action: Mouse moved to (678, 435)
Screenshot: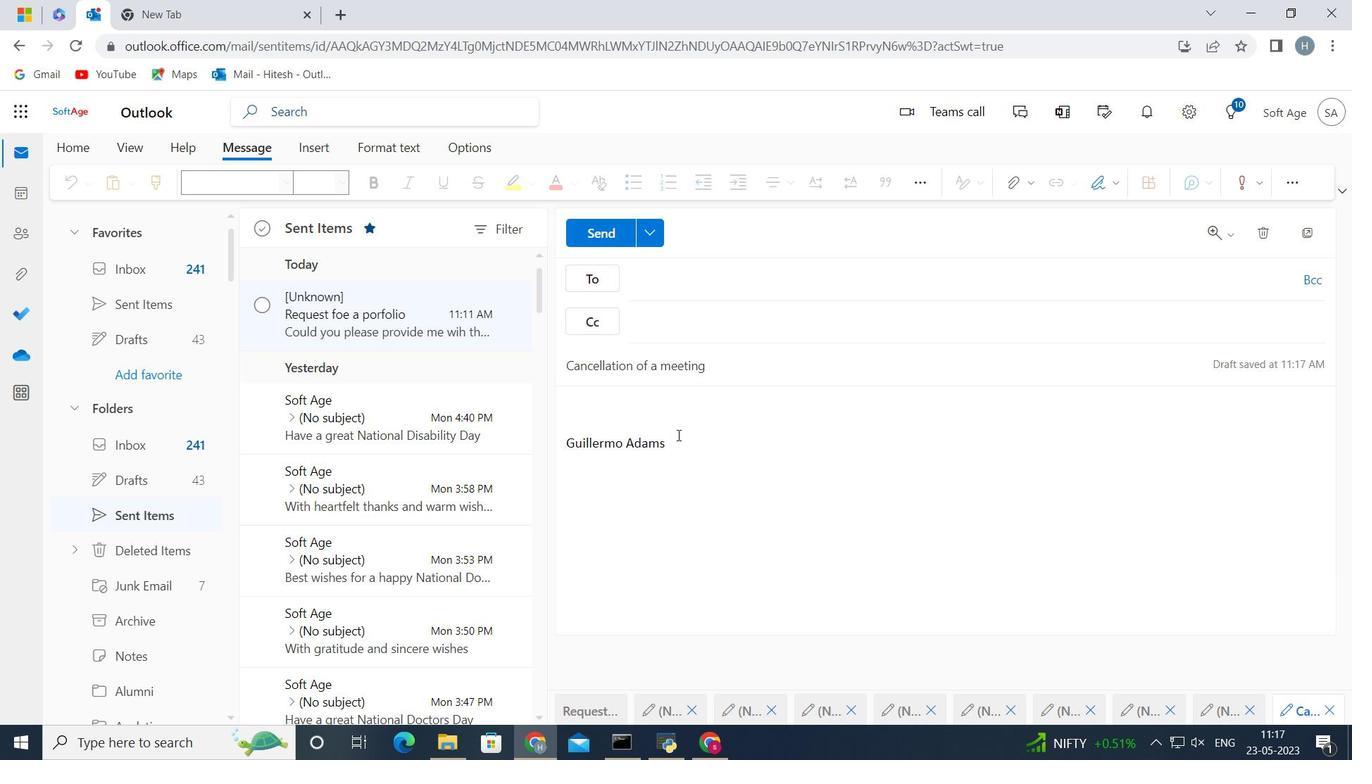 
Action: Key pressed <Key.backspace><Key.backspace><Key.backspace><Key.backspace><Key.backspace><Key.backspace><Key.backspace><Key.backspace><Key.backspace><Key.backspace><Key.backspace><Key.backspace><Key.backspace><Key.backspace><Key.backspace><Key.backspace><Key.backspace><Key.backspace><Key.backspace><Key.backspace><Key.backspace><Key.backspace><Key.backspace><Key.backspace><Key.backspace><Key.backspace><Key.backspace><Key.backspace><Key.backspace><Key.backspace><Key.shift>We<Key.space>apologize<Key.space>for<Key.space>the<Key.space>inconvenience<Key.space>caused<Key.space>and<Key.space>are<Key.space>working<Key.space>to<Key.space>resolve<Key.space>this<Key.space>issue<Key.space>at<Key.space>the<Key.space>earliest<Key.space>
Screenshot: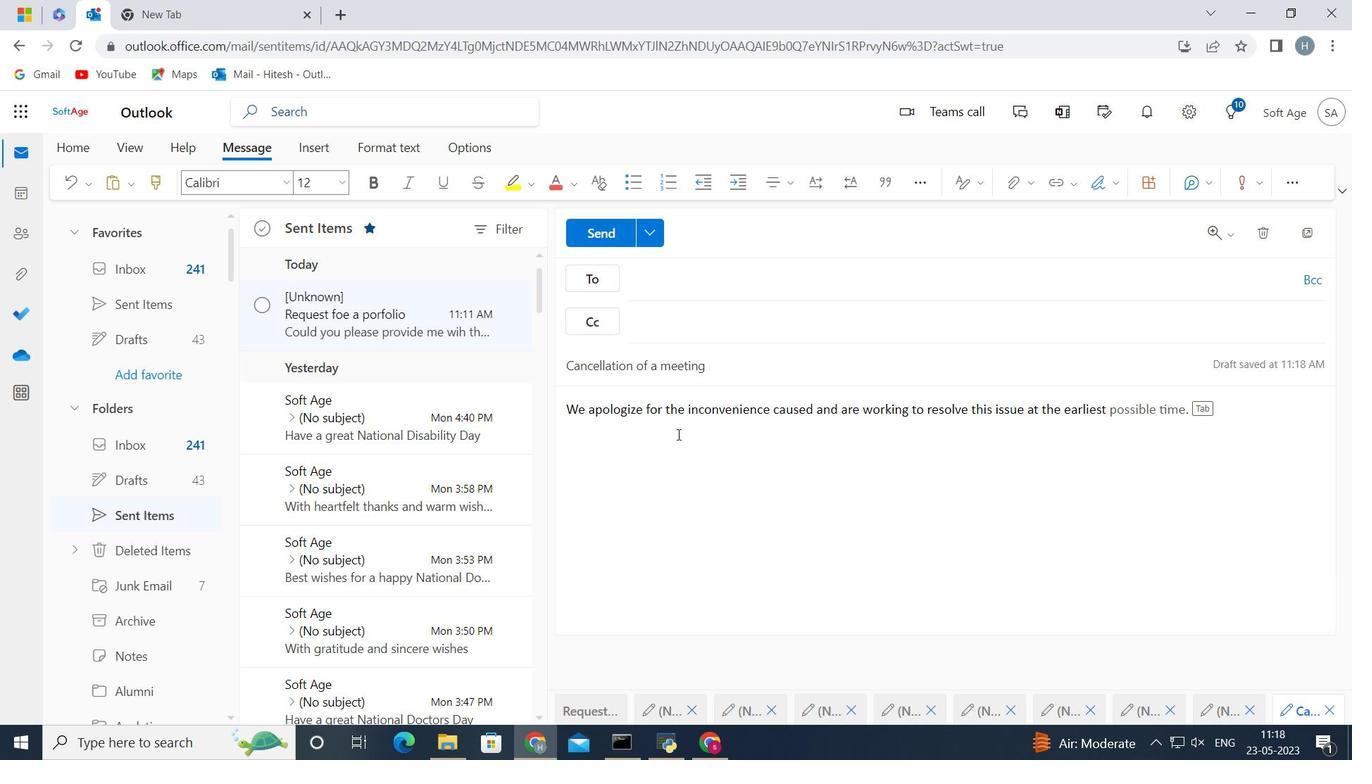 
Action: Mouse moved to (815, 498)
Screenshot: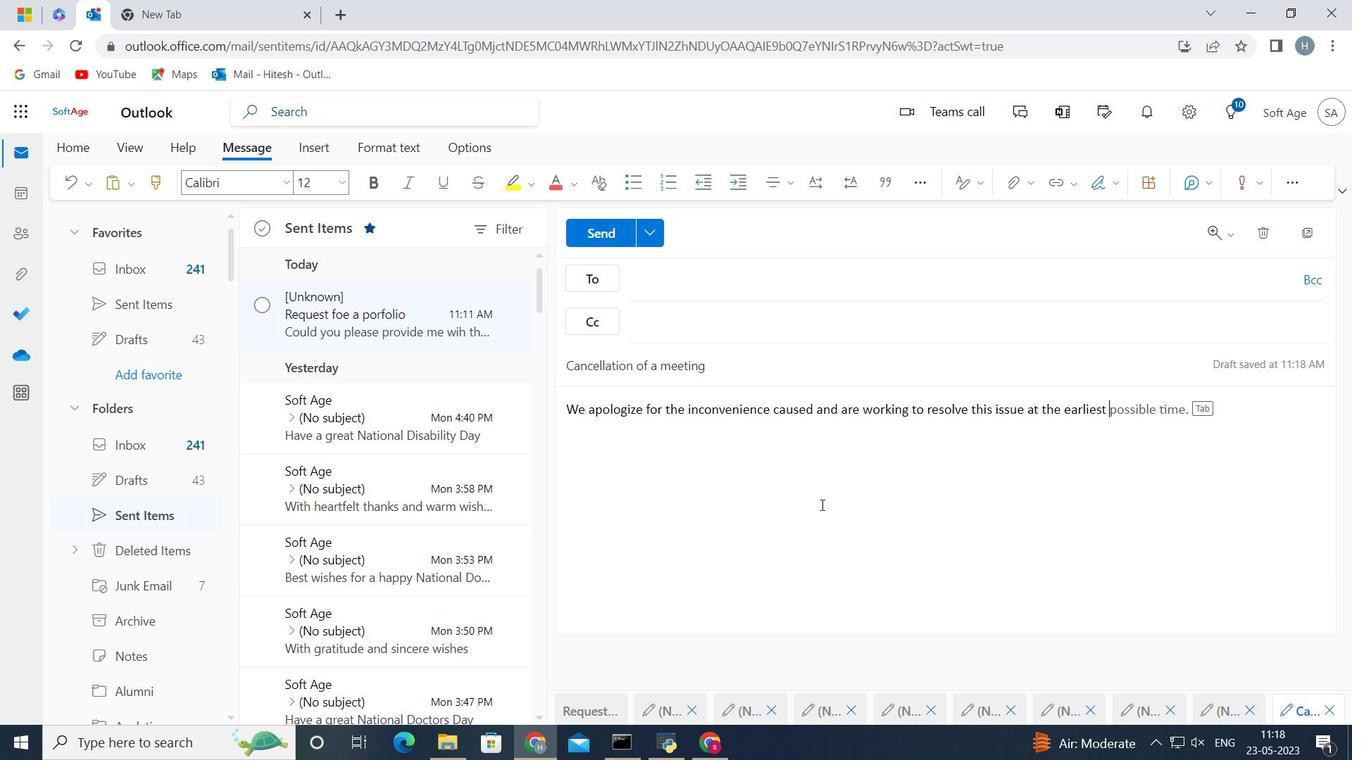 
Action: Mouse pressed left at (815, 498)
Screenshot: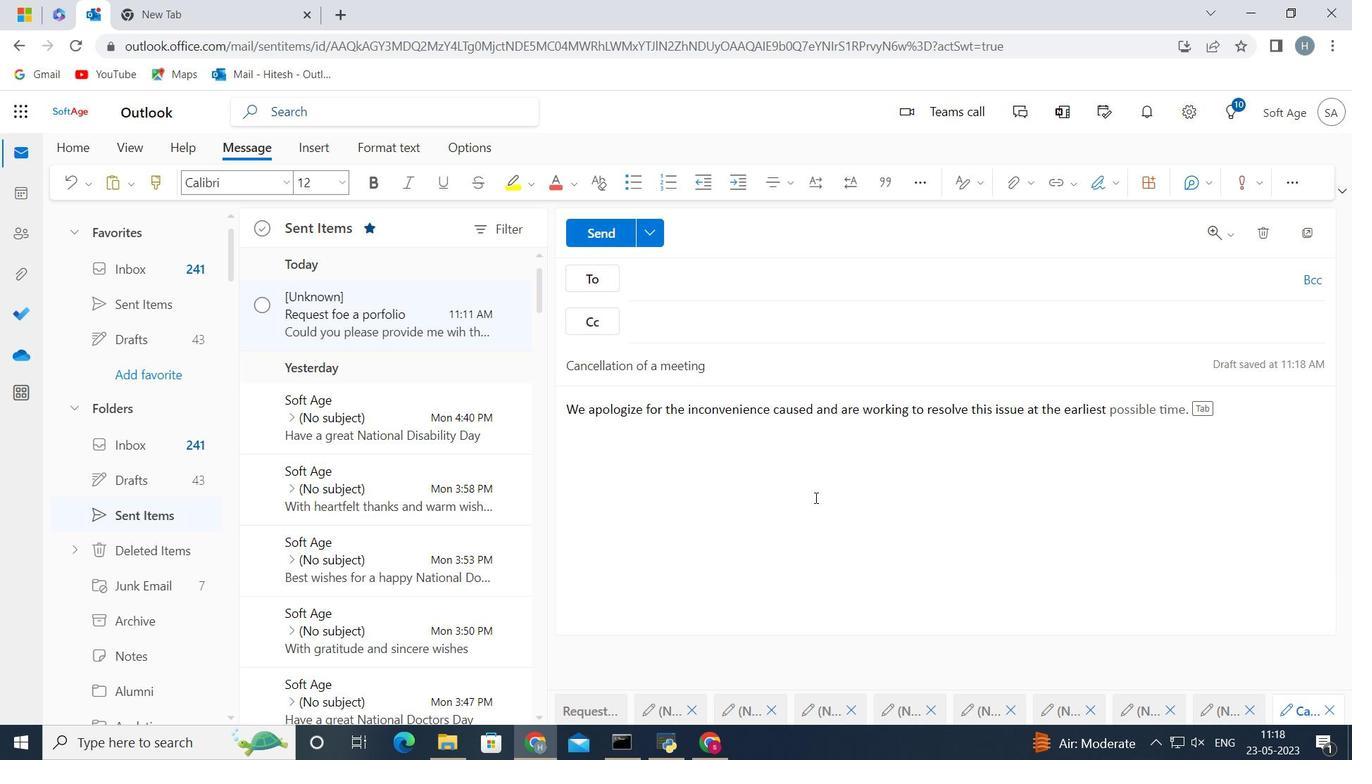 
Action: Mouse moved to (1117, 414)
Screenshot: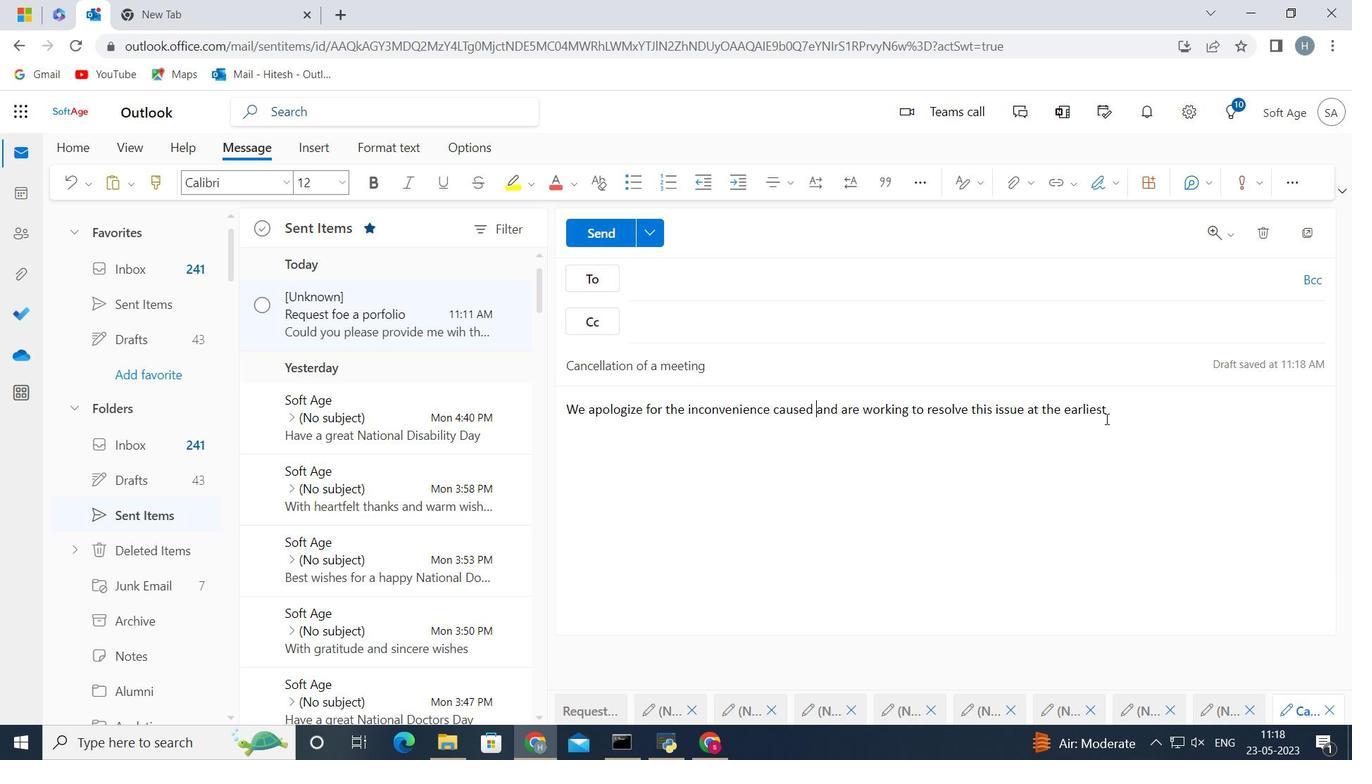 
Action: Mouse pressed left at (1117, 414)
Screenshot: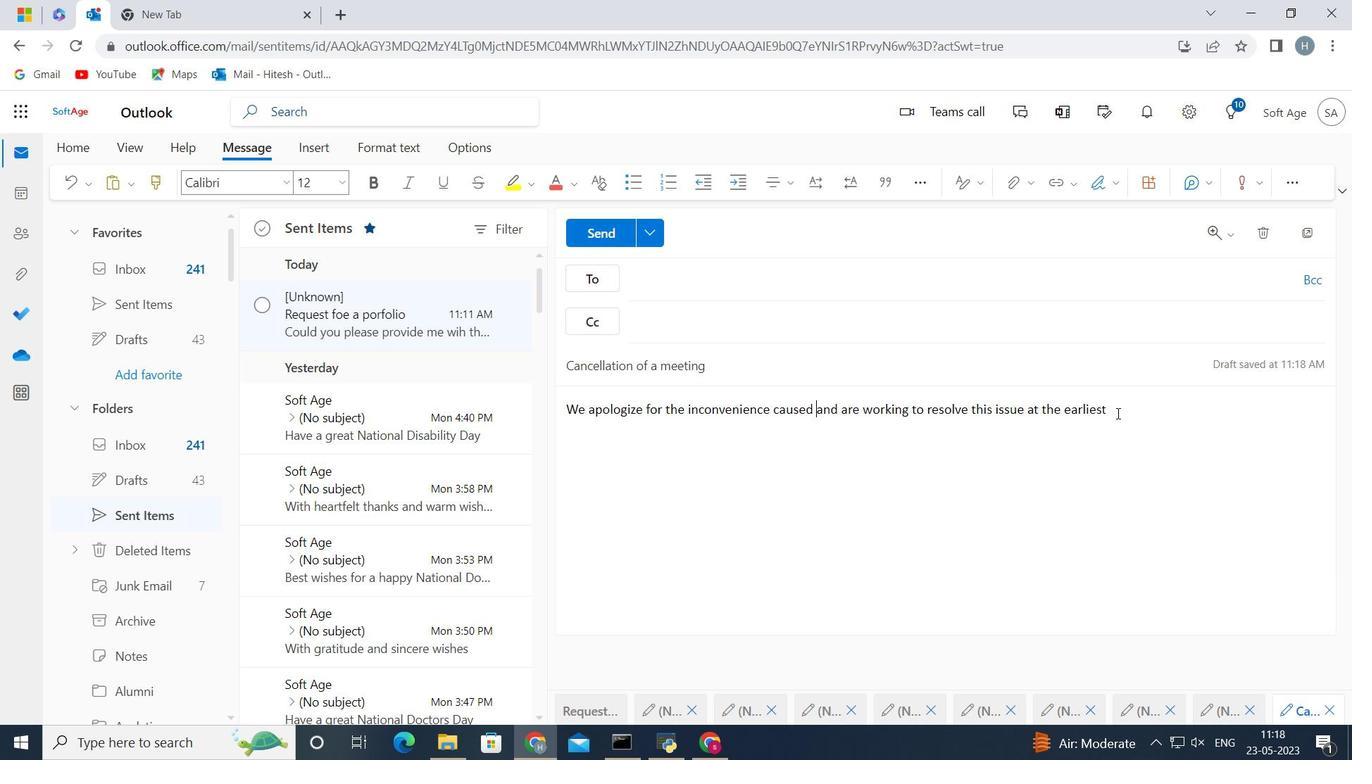 
Action: Mouse moved to (646, 277)
Screenshot: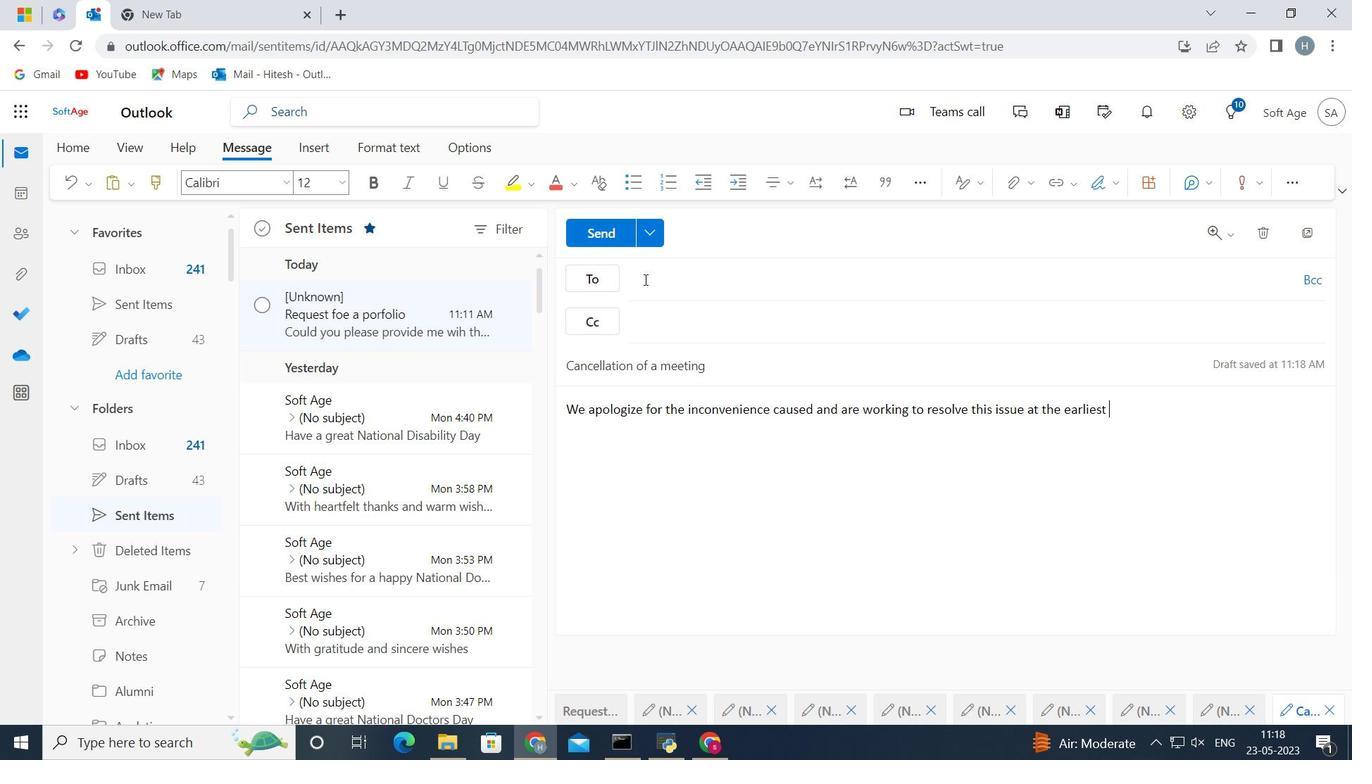 
Action: Mouse pressed left at (646, 277)
Screenshot: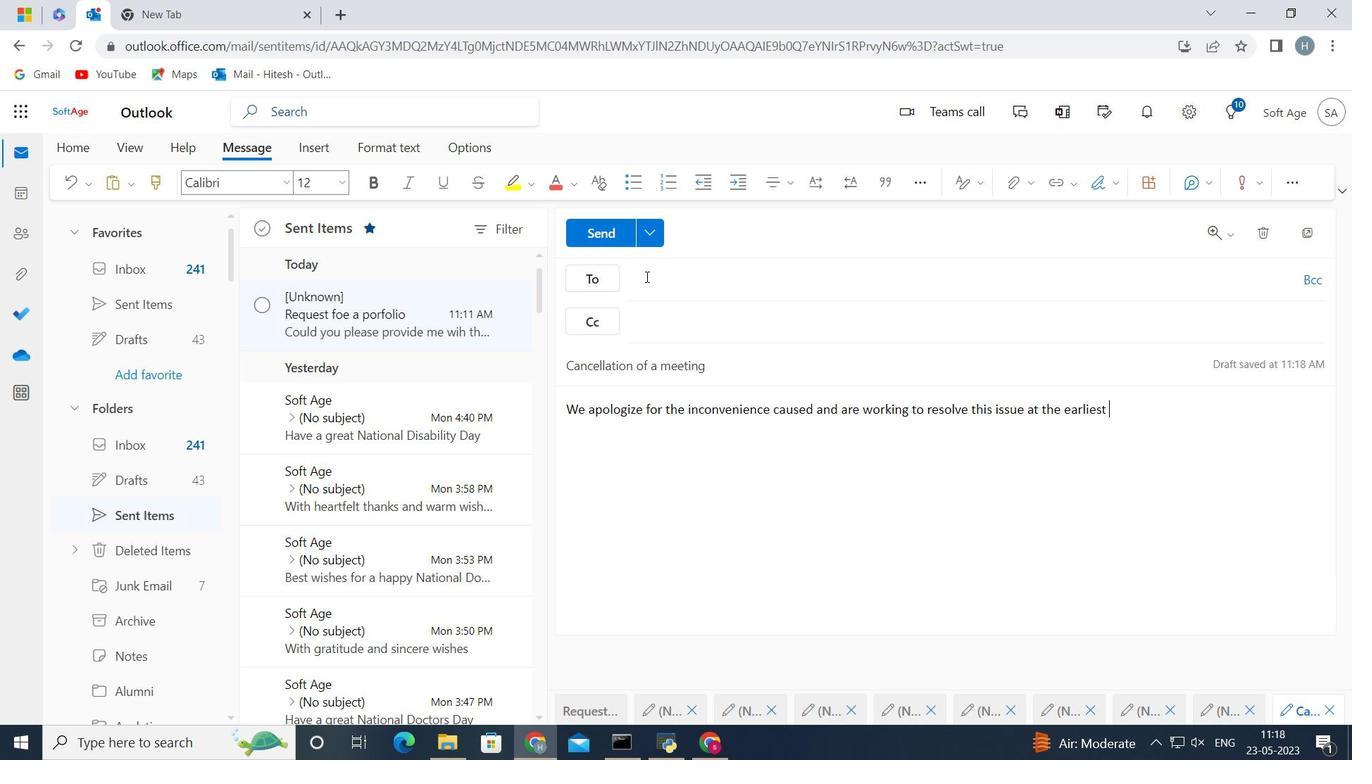 
Action: Key pressed softage.7<Key.shift>@softage.net
Screenshot: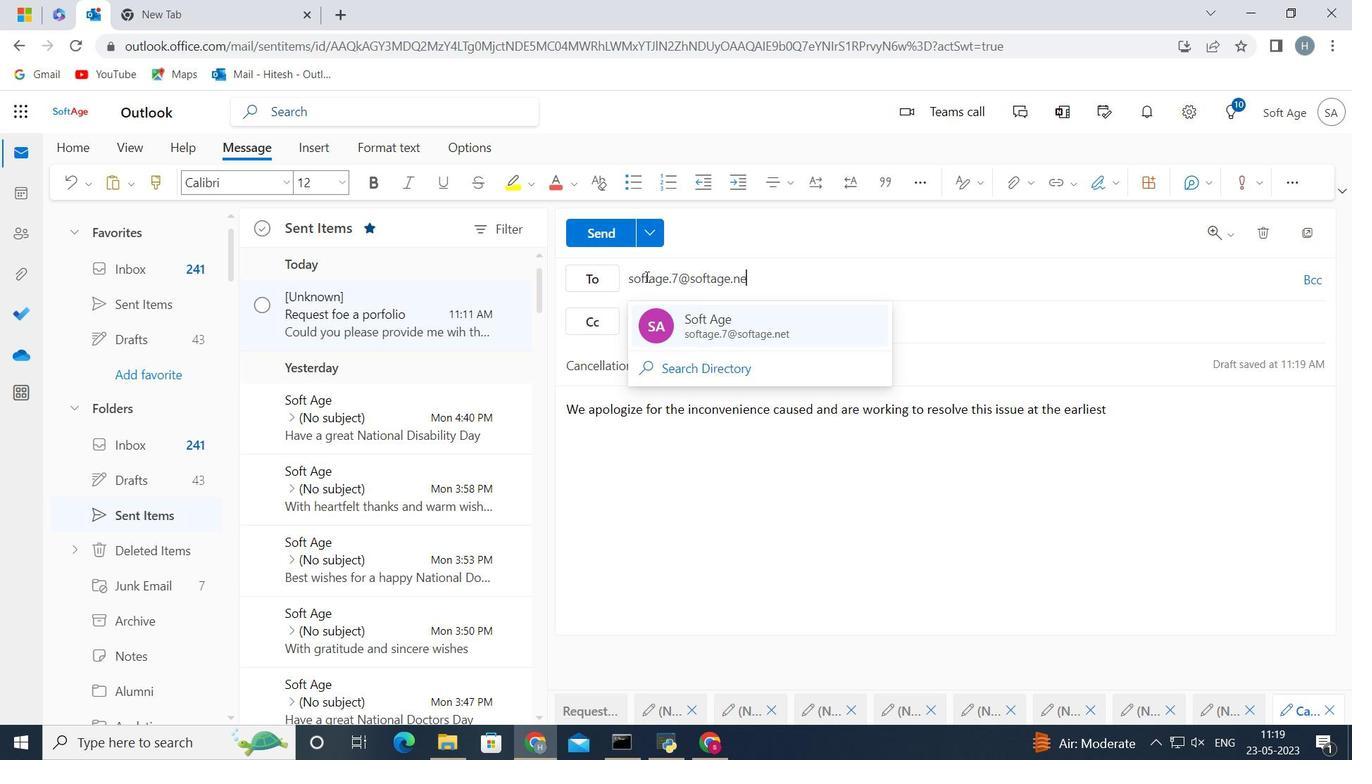 
Action: Mouse moved to (669, 330)
Screenshot: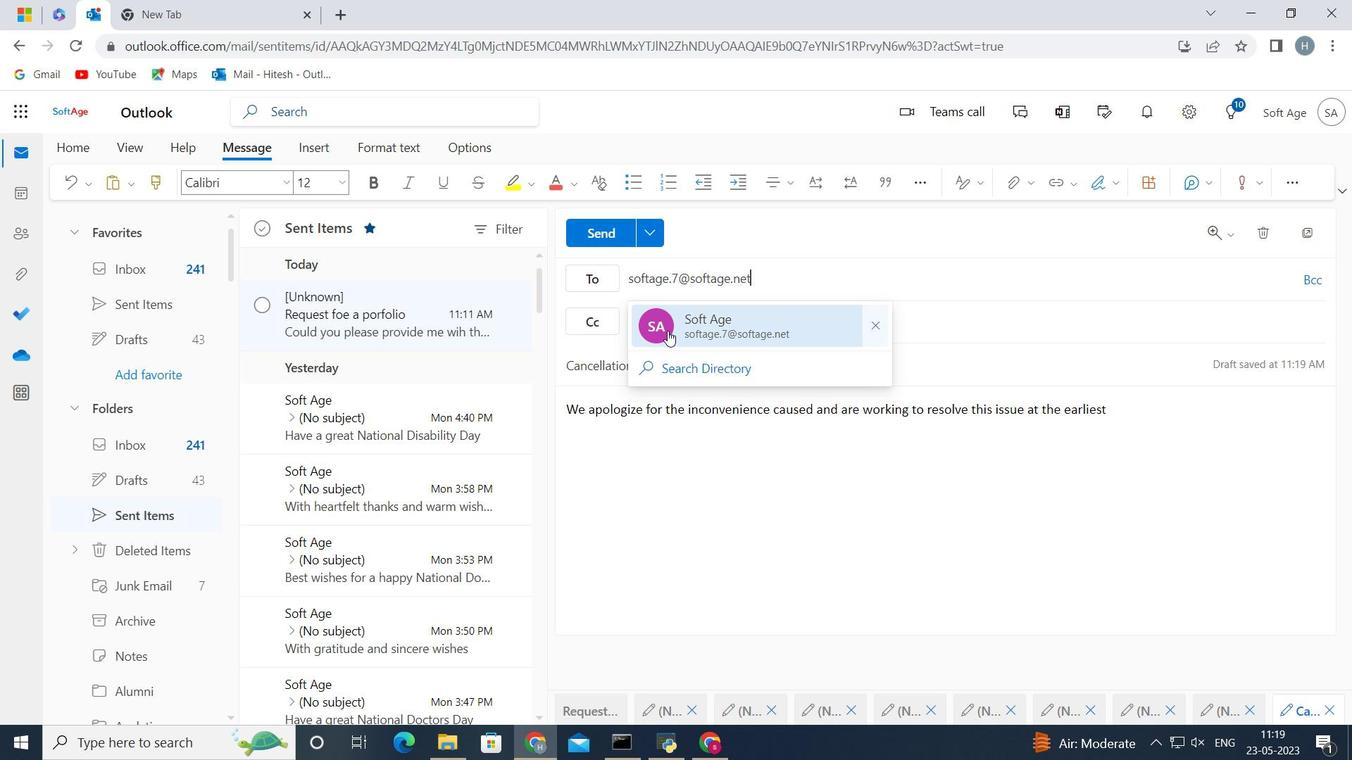 
Action: Mouse pressed left at (669, 330)
Screenshot: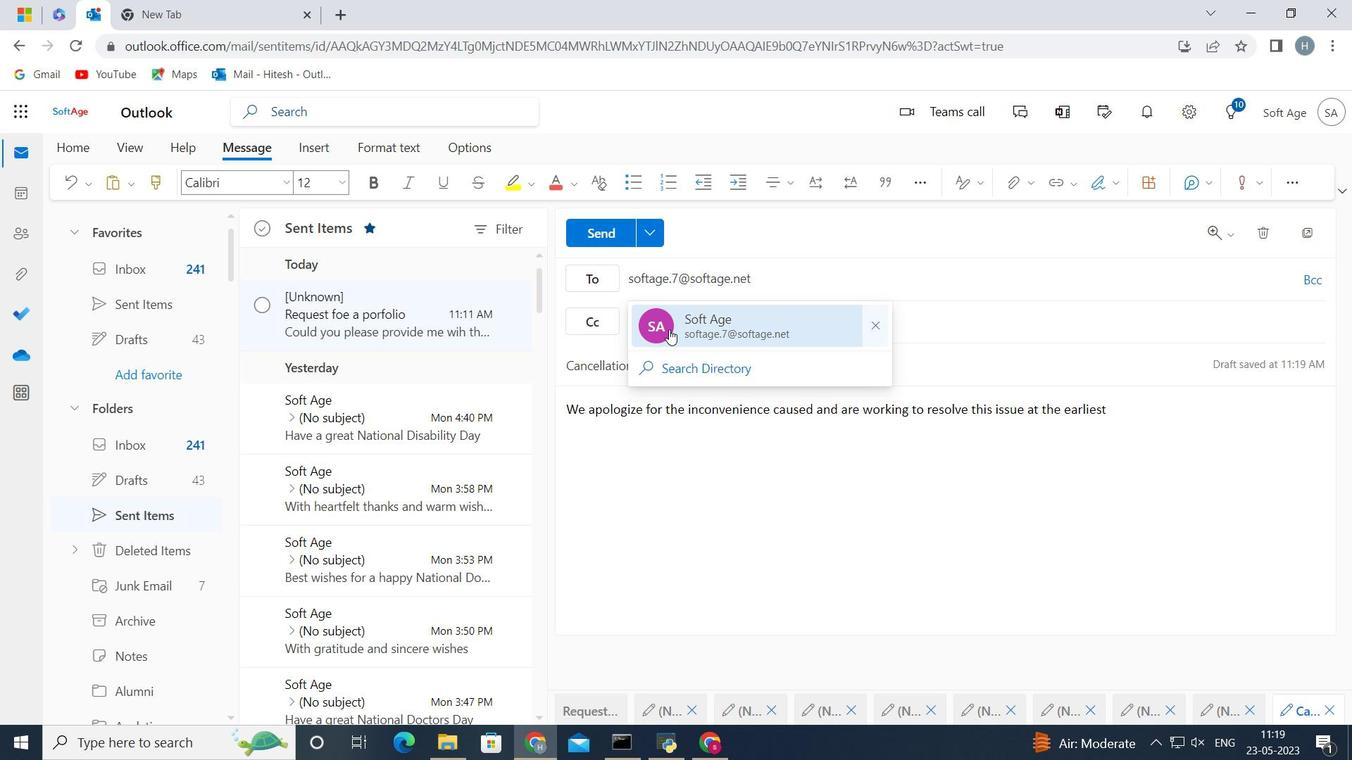 
Action: Mouse moved to (605, 230)
Screenshot: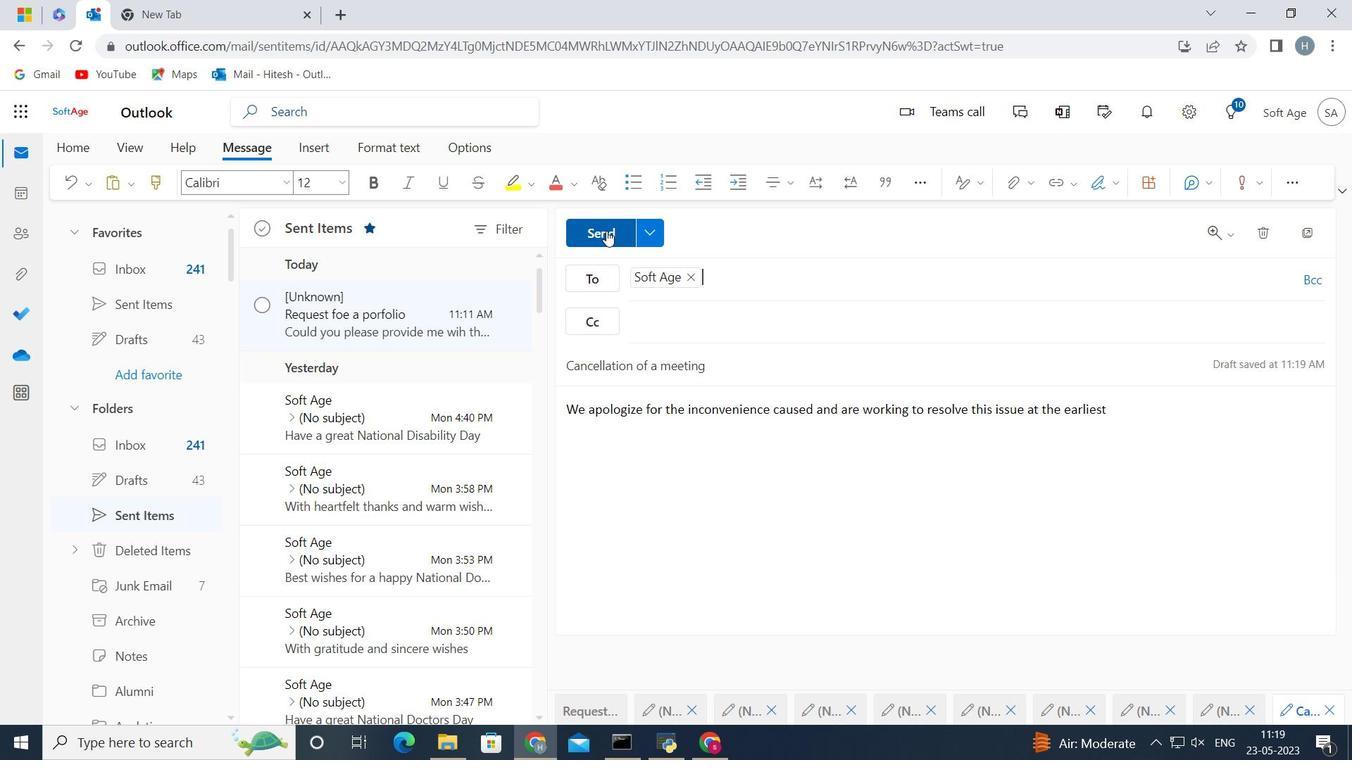
Action: Mouse pressed left at (605, 230)
Screenshot: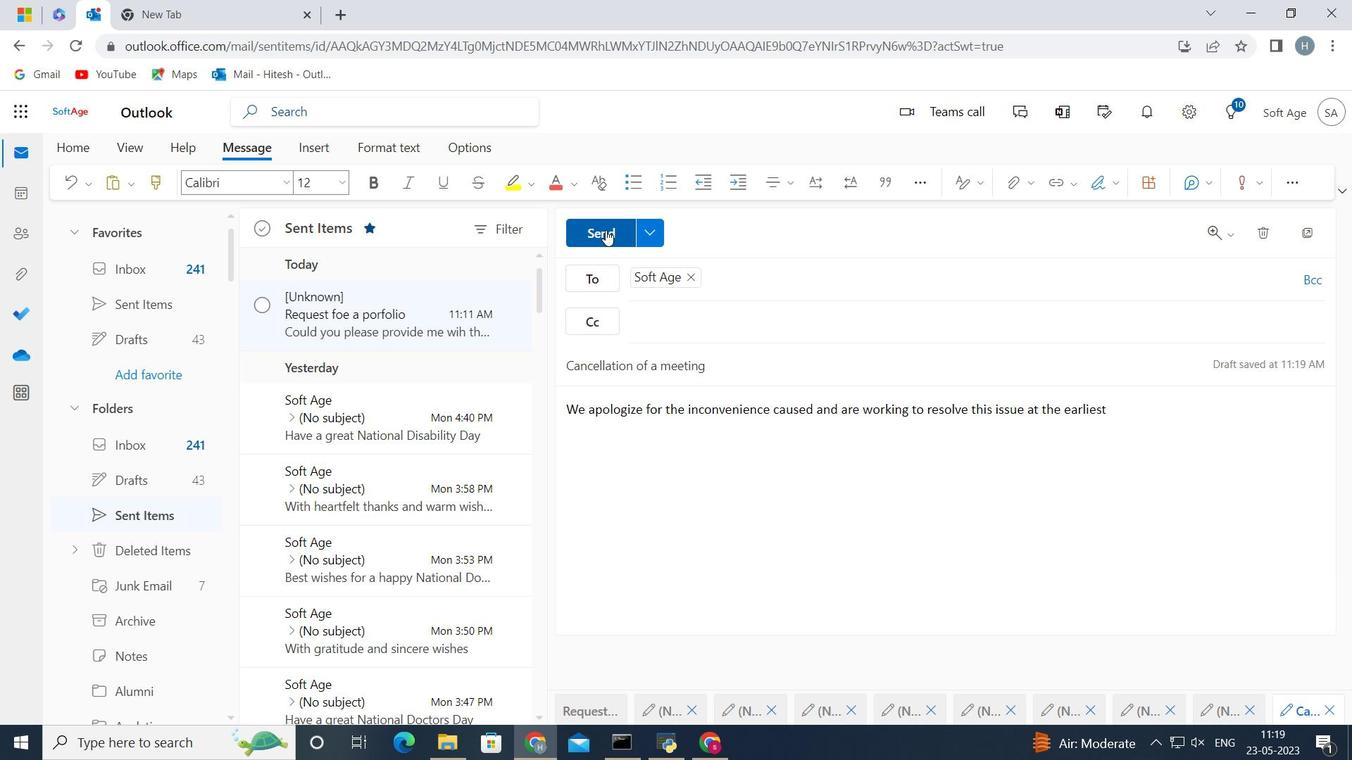 
Action: Mouse moved to (404, 312)
Screenshot: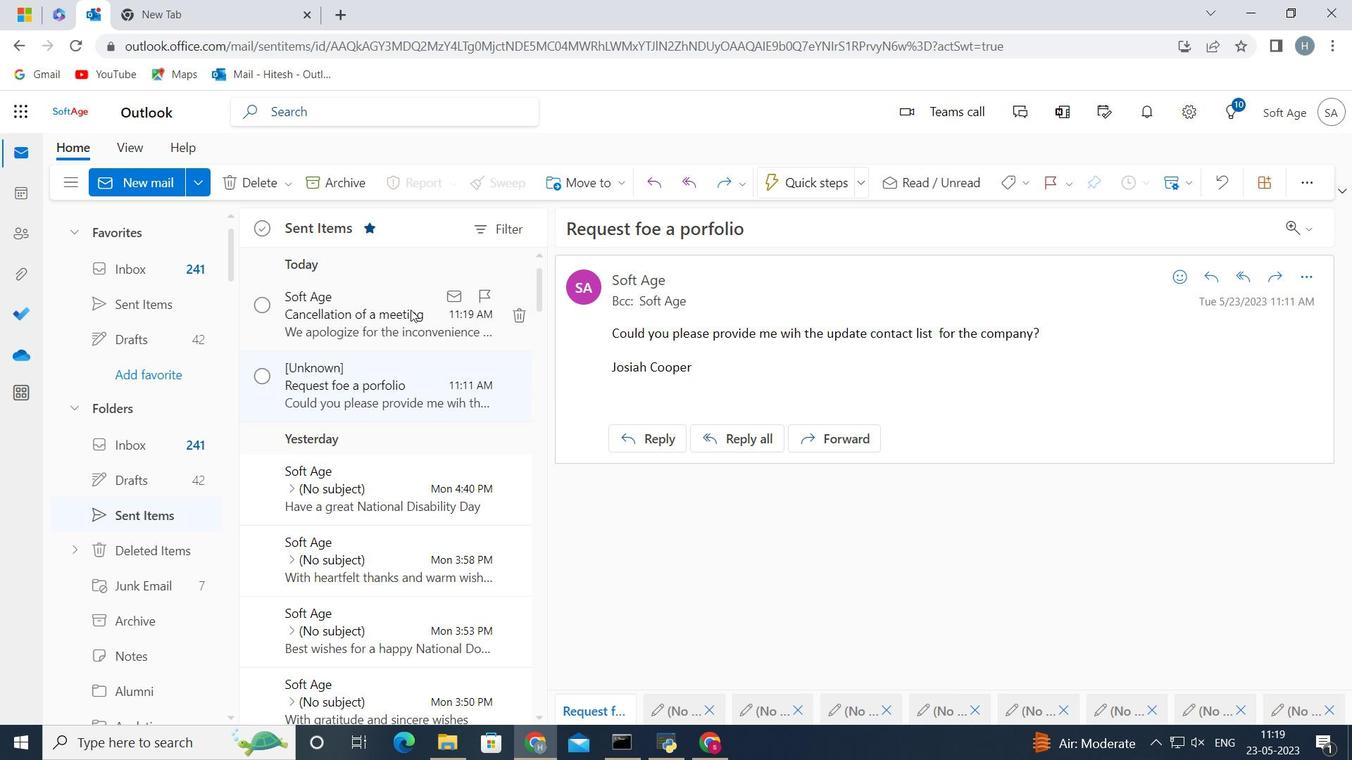 
Action: Mouse pressed left at (404, 312)
Screenshot: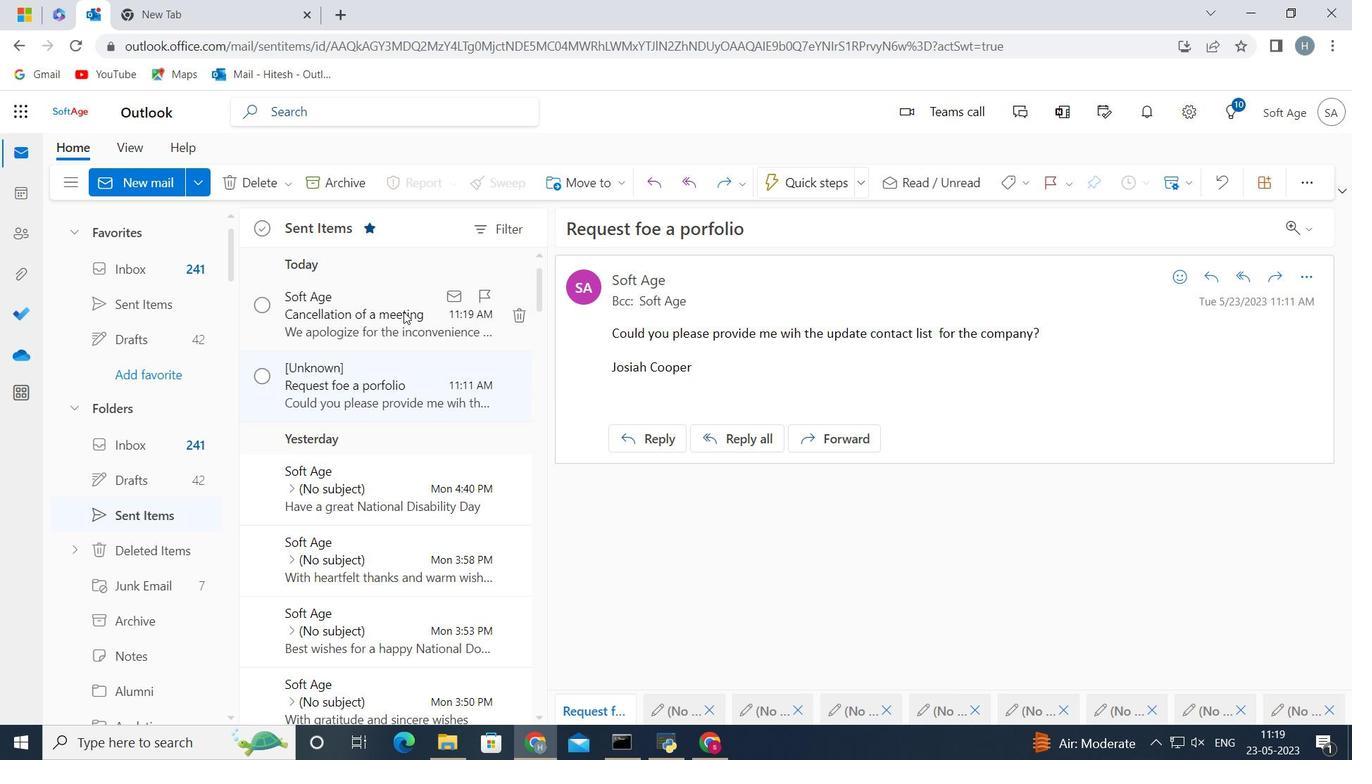 
Action: Mouse moved to (594, 186)
Screenshot: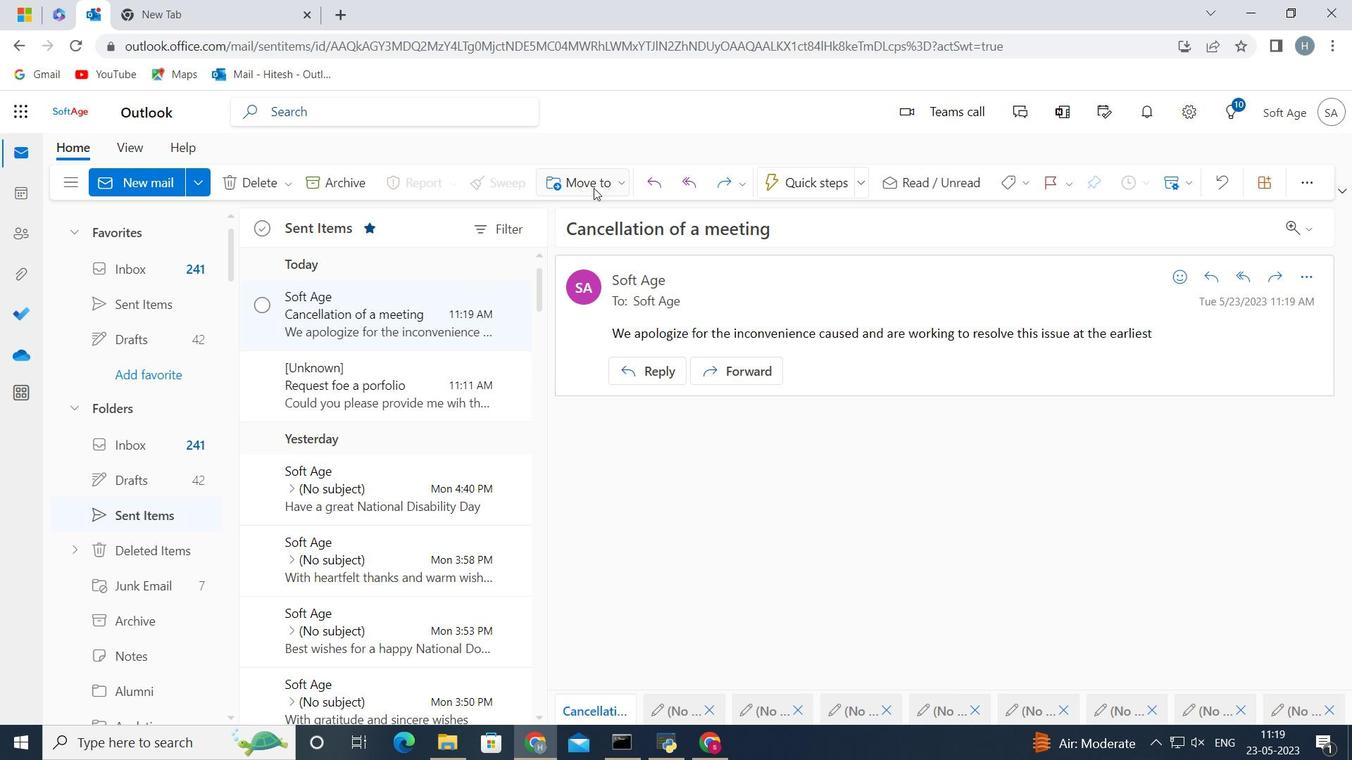 
Action: Mouse pressed left at (594, 186)
Screenshot: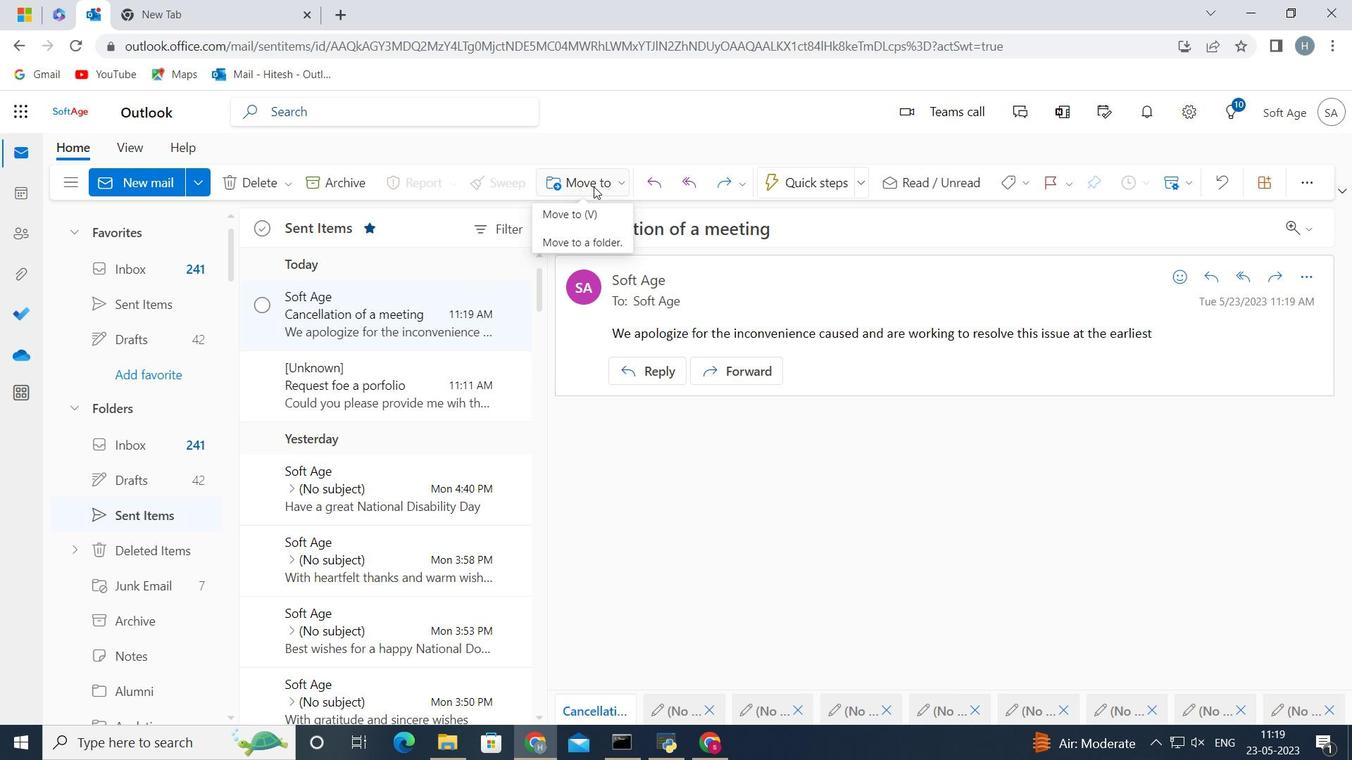 
Action: Mouse moved to (598, 212)
Screenshot: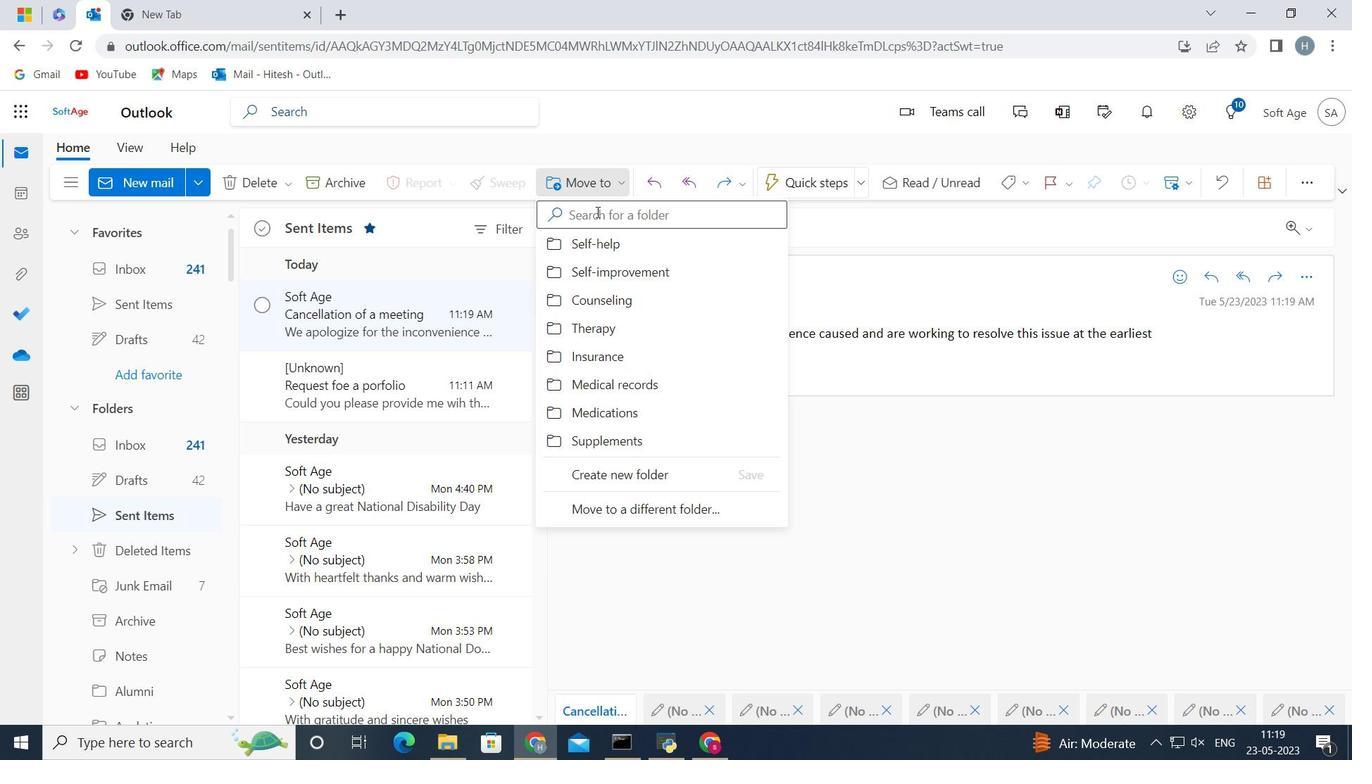 
Action: Mouse pressed left at (598, 212)
Screenshot: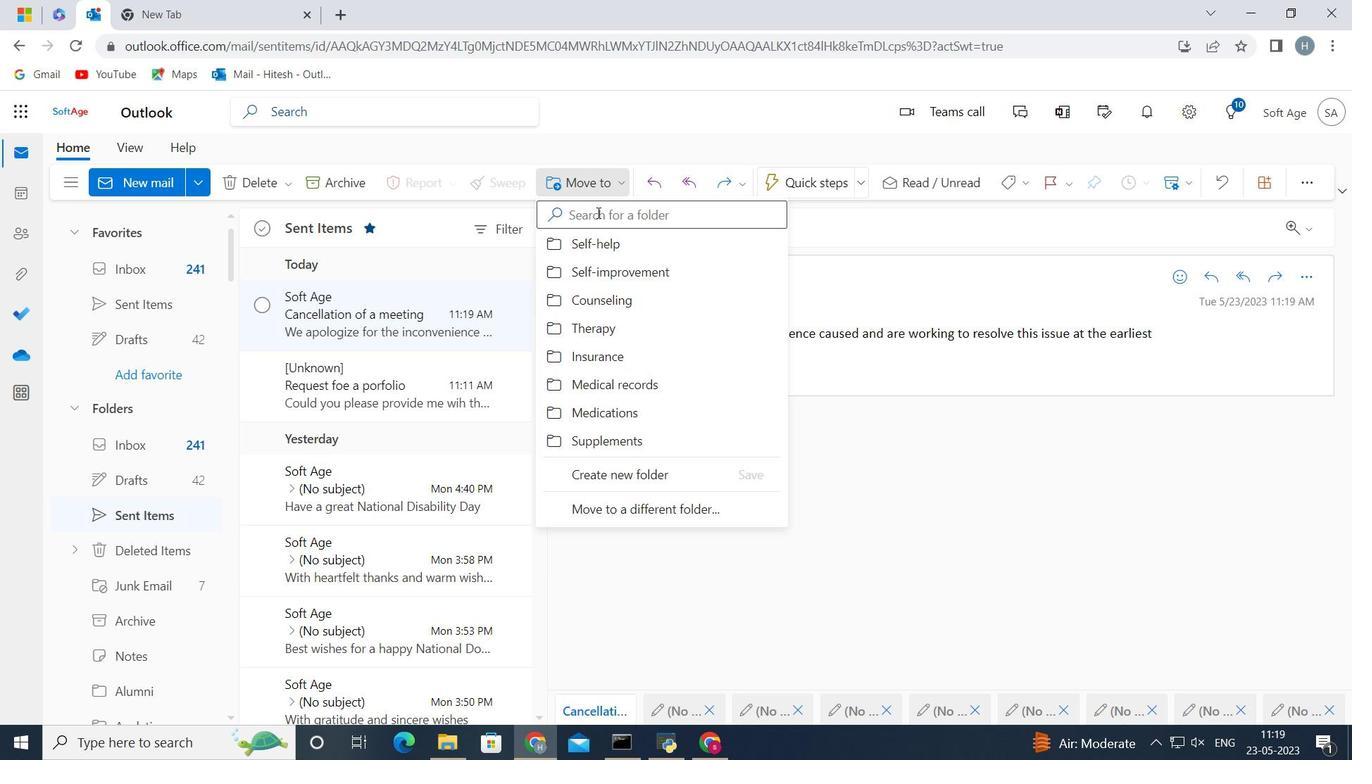 
Action: Key pressed <Key.shift><Key.shift><Key.shift><Key.shift><Key.shift><Key.shift><Key.shift><Key.shift><Key.shift><Key.shift><Key.shift><Key.shift>Goals
Screenshot: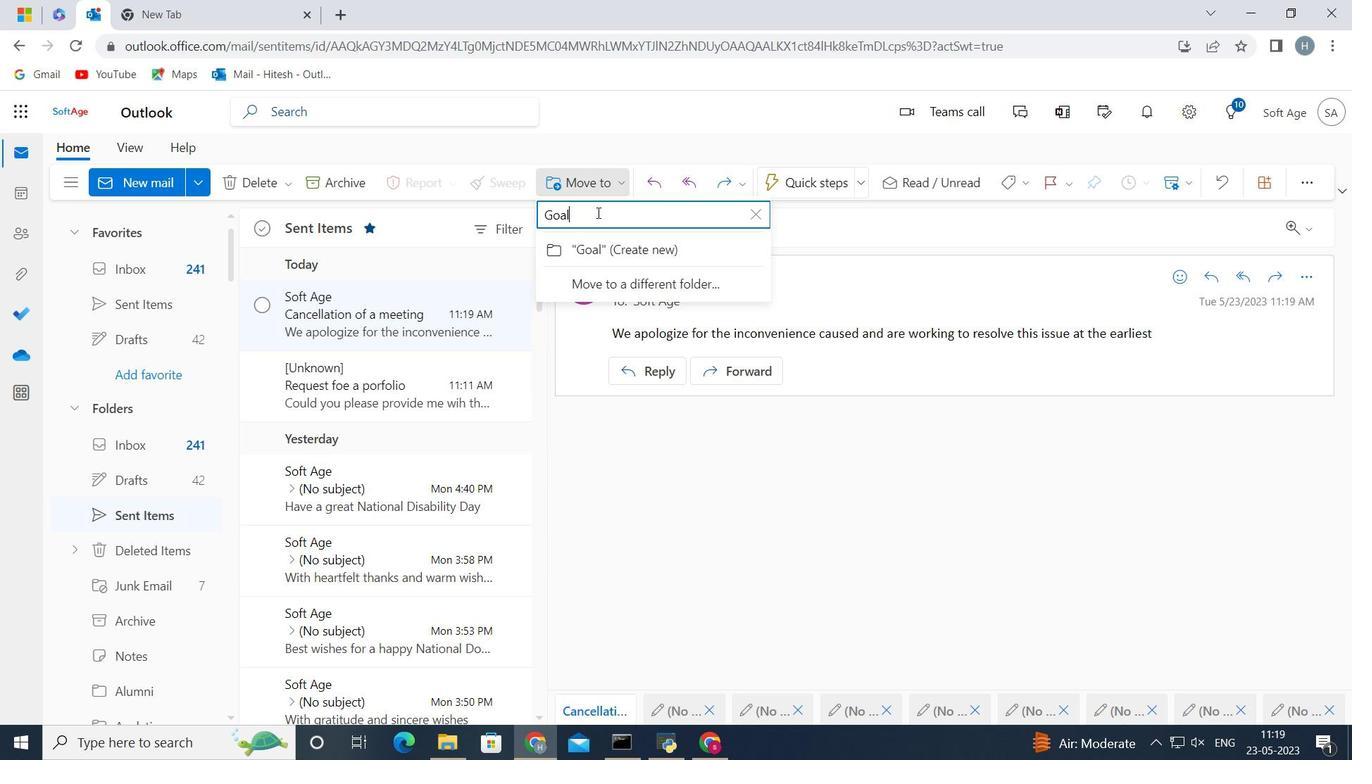 
Action: Mouse moved to (553, 247)
Screenshot: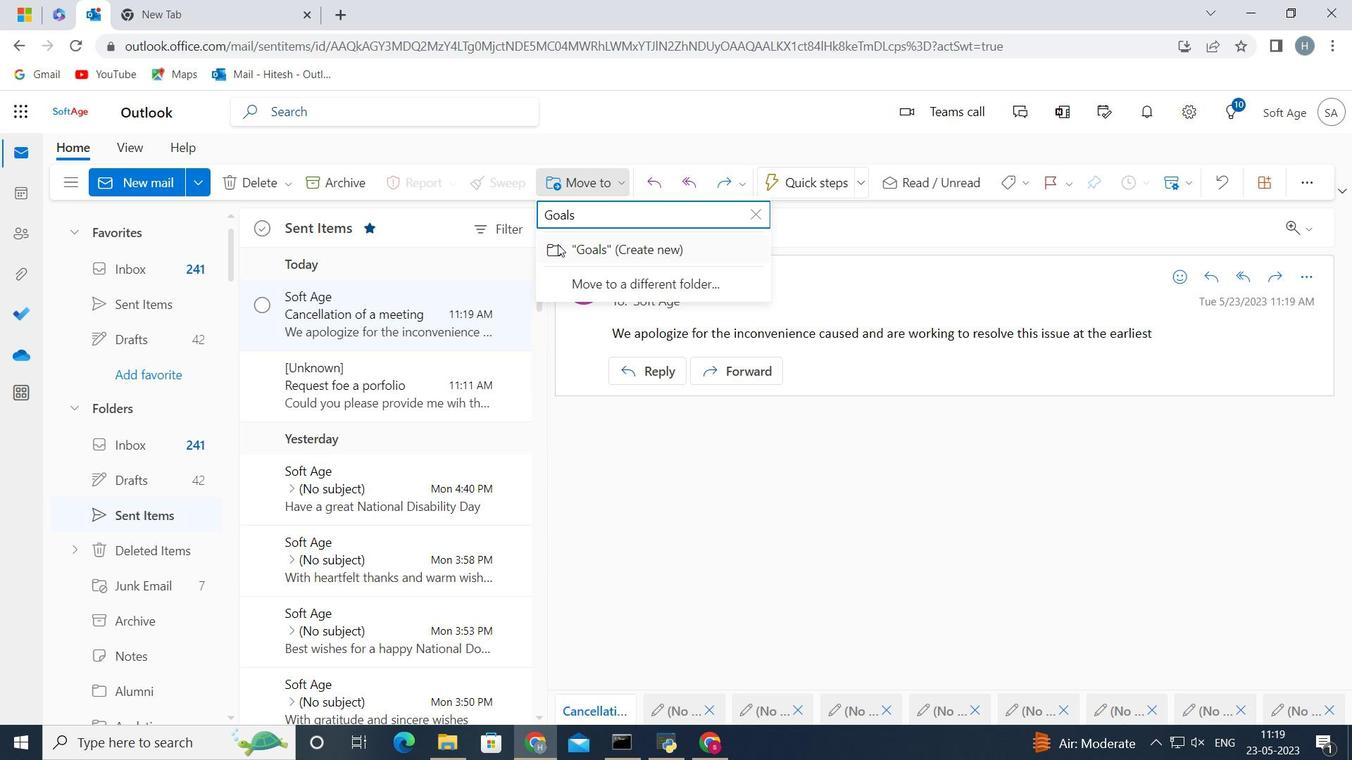 
Action: Mouse pressed left at (553, 247)
Screenshot: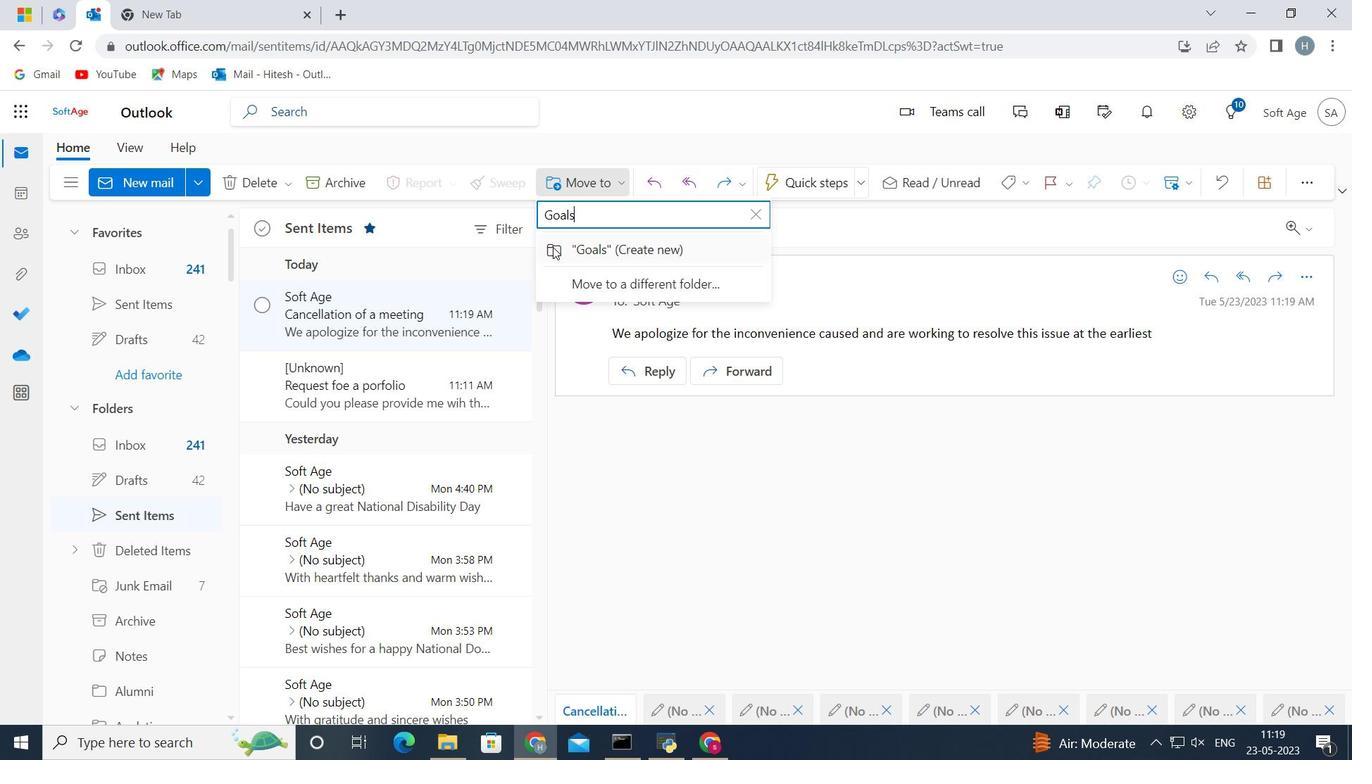 
